Task: In the  document selfdiscipline.epub Insert horizontal line 'above the text' Create the translated copy of the document in  'Latin' Select the second point and  Clear Formatting
Action: Mouse moved to (282, 328)
Screenshot: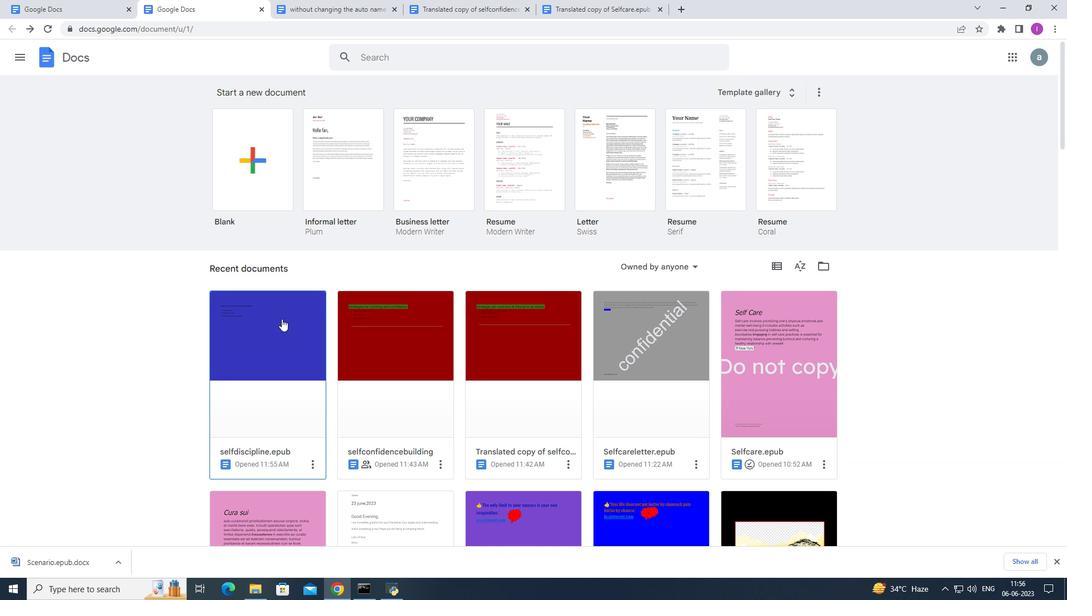 
Action: Mouse pressed left at (282, 328)
Screenshot: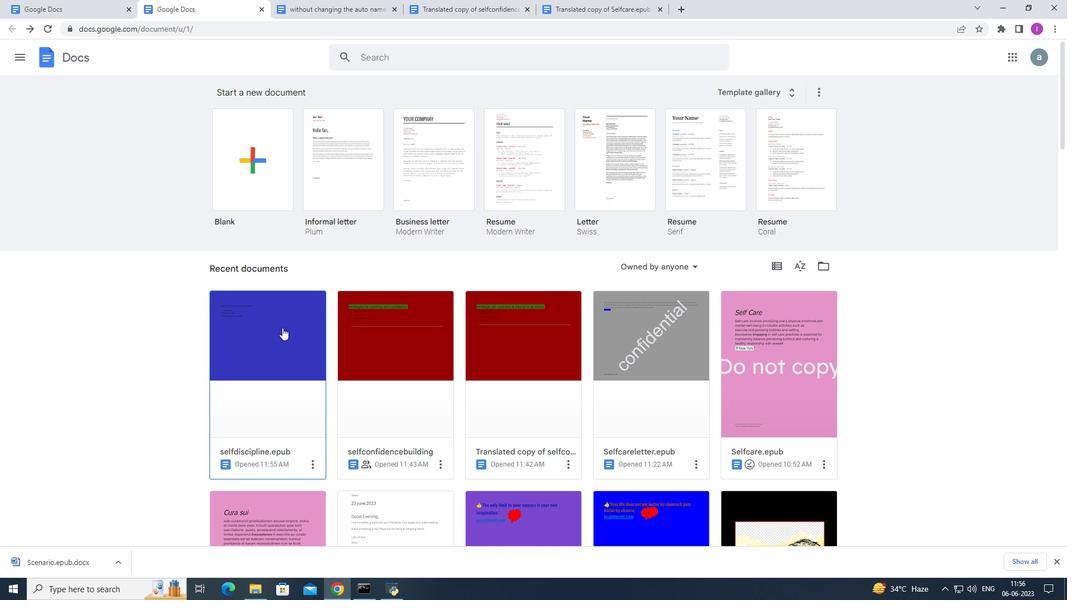 
Action: Mouse moved to (375, 251)
Screenshot: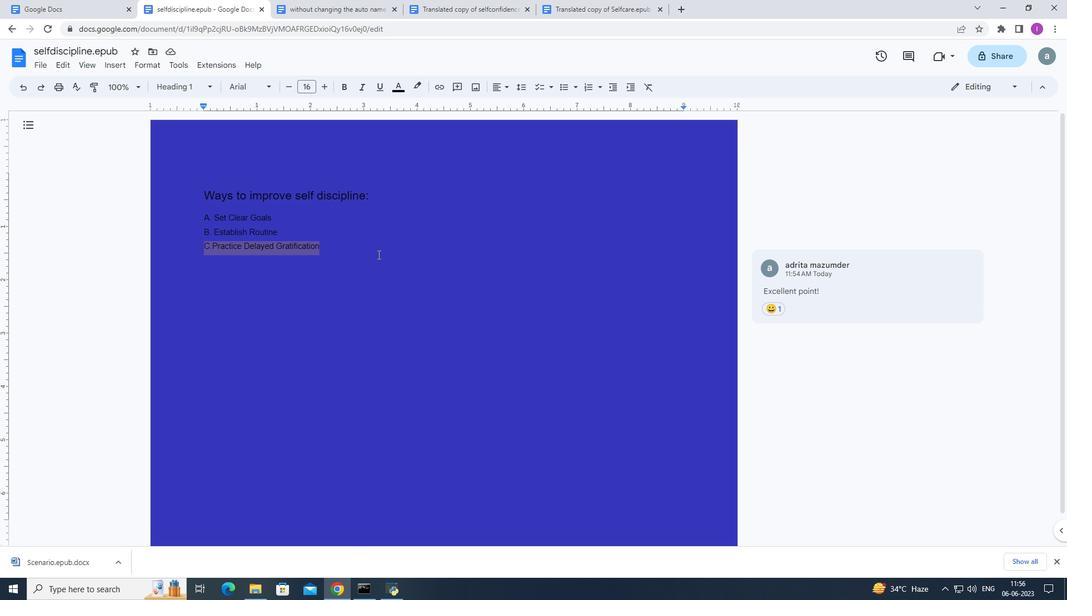 
Action: Mouse pressed left at (375, 251)
Screenshot: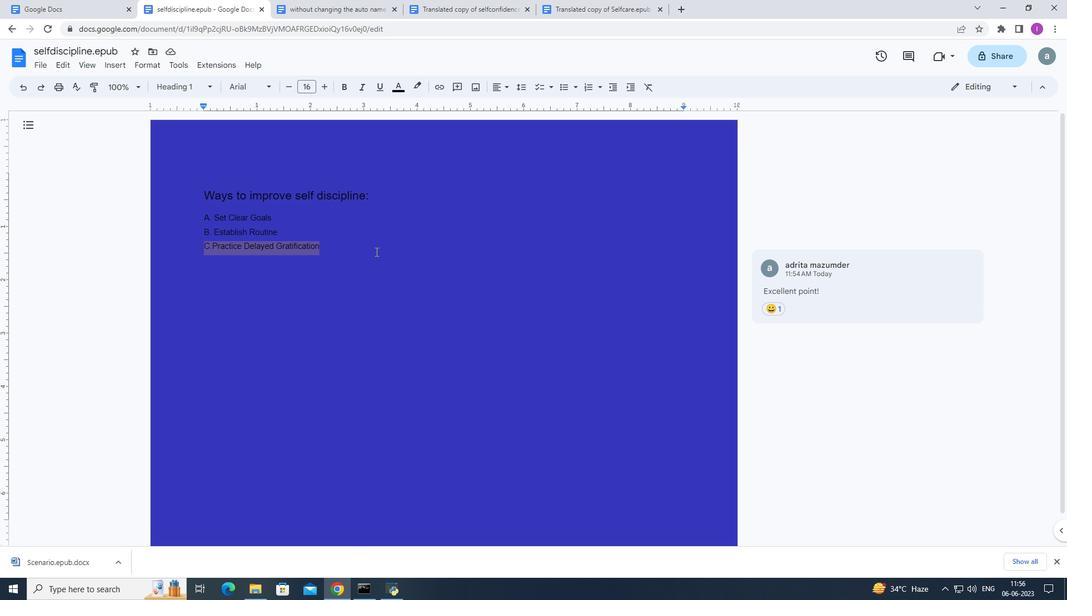 
Action: Mouse moved to (375, 251)
Screenshot: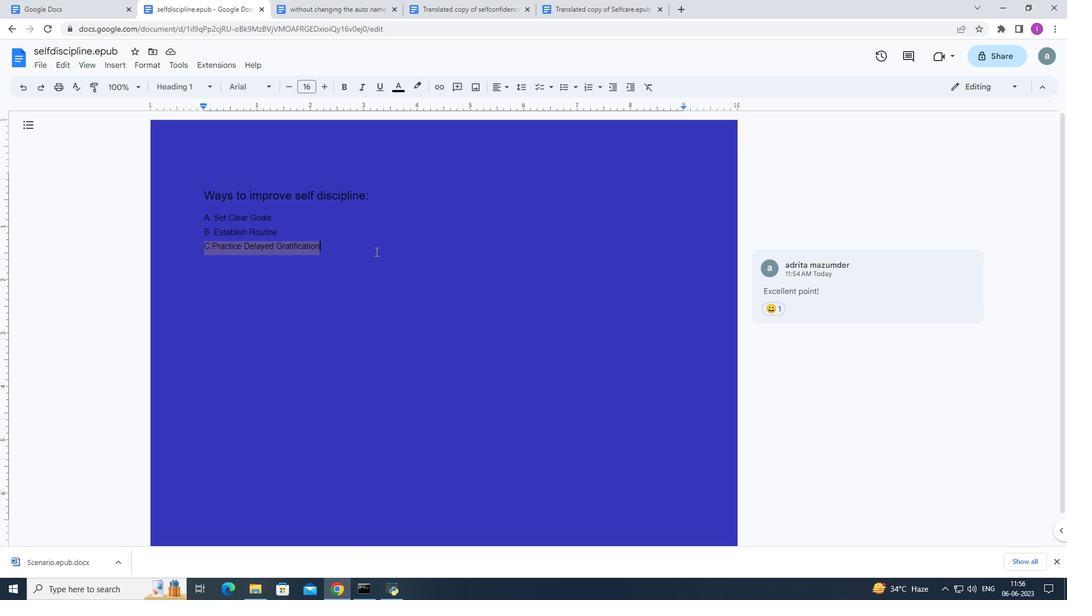 
Action: Key pressed <Key.enter>
Screenshot: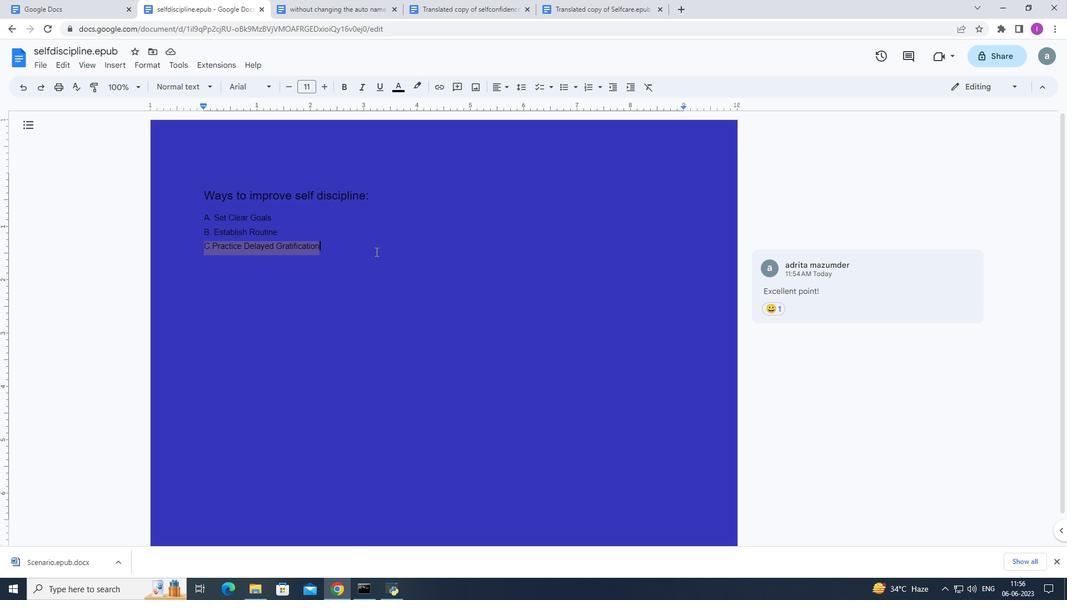
Action: Mouse moved to (105, 66)
Screenshot: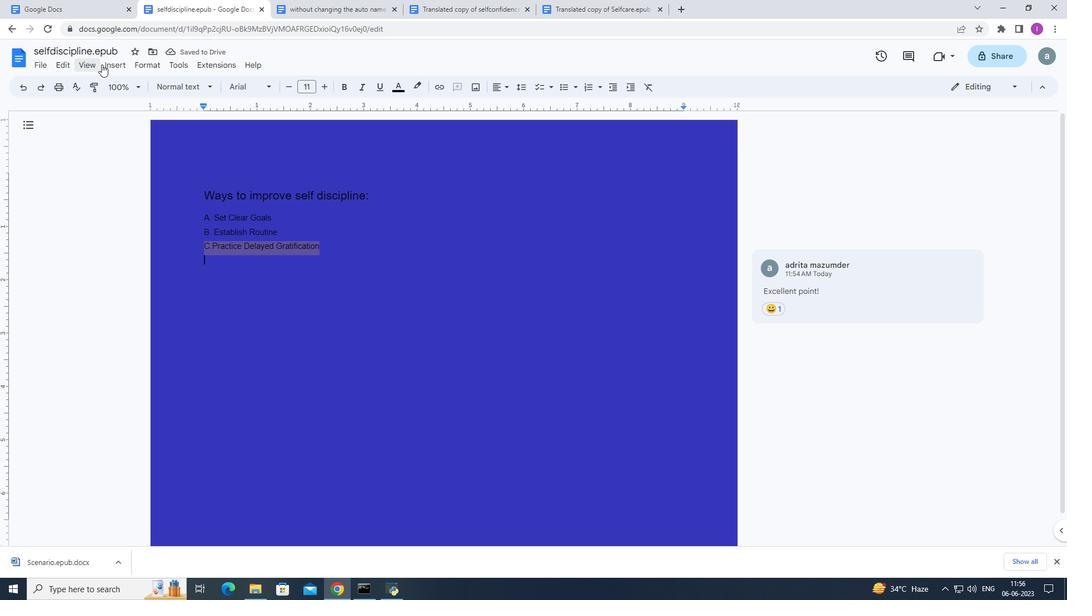 
Action: Mouse pressed left at (105, 66)
Screenshot: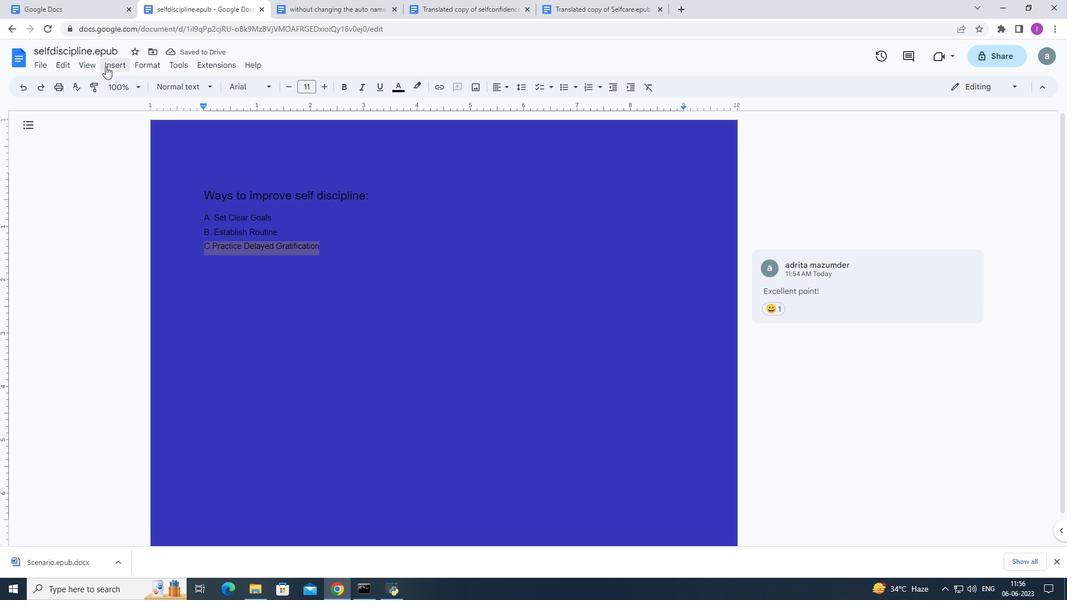 
Action: Mouse moved to (147, 156)
Screenshot: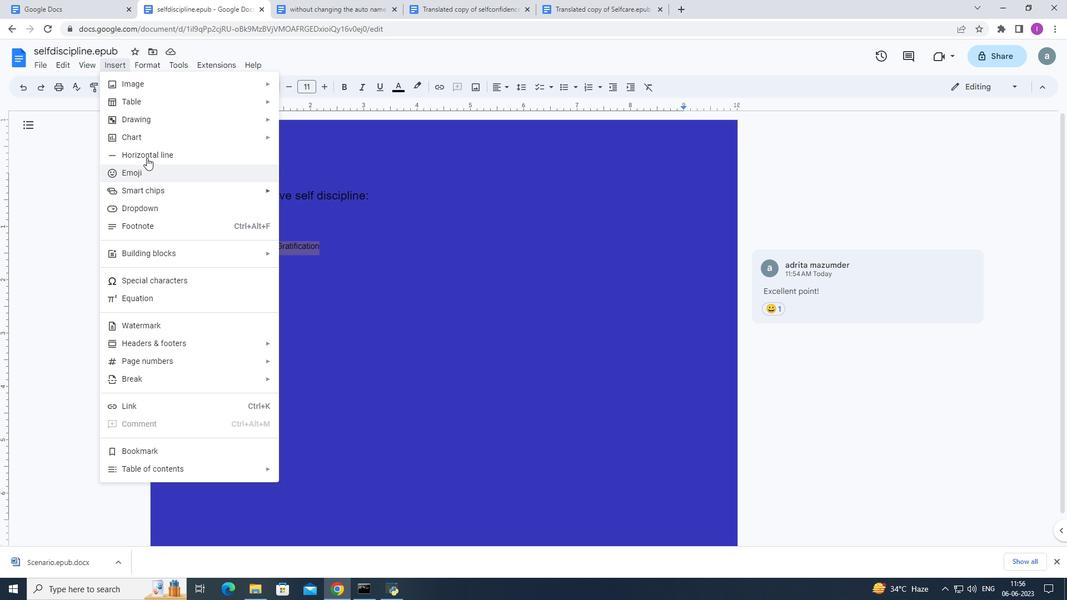 
Action: Mouse pressed left at (147, 156)
Screenshot: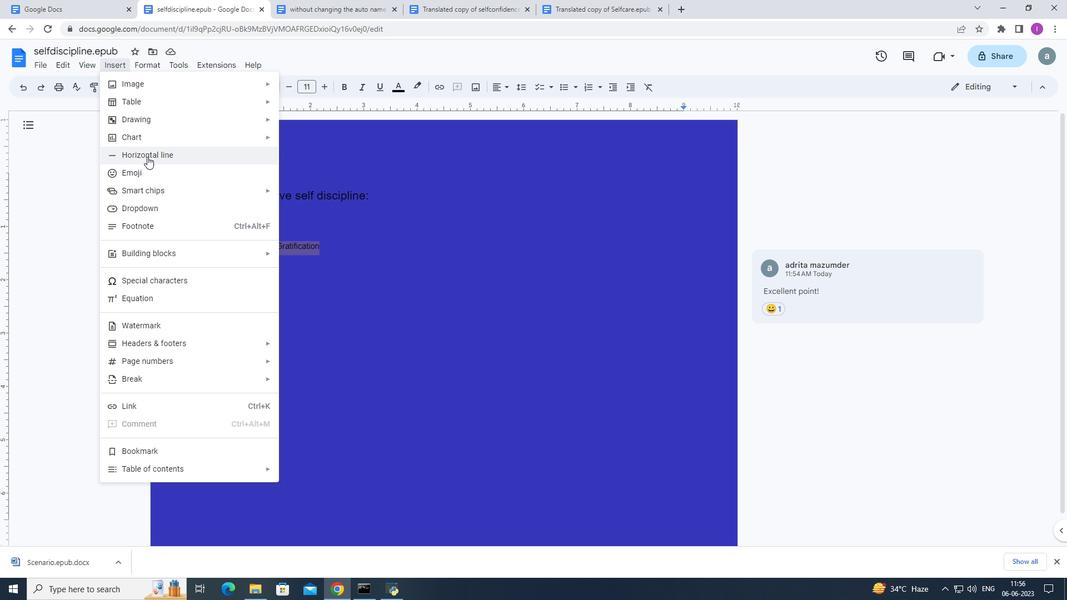 
Action: Mouse moved to (163, 67)
Screenshot: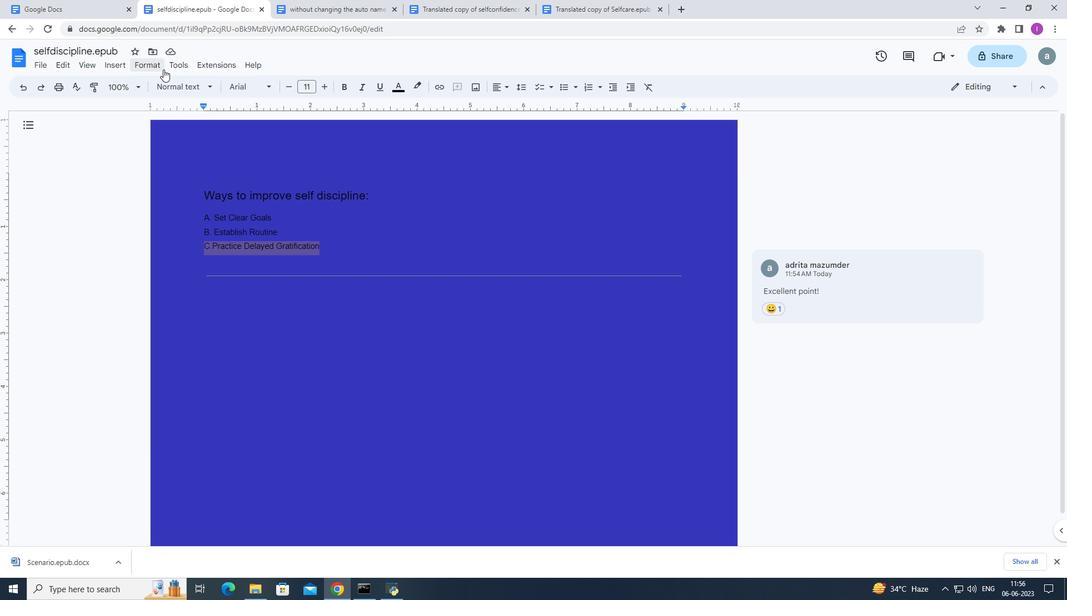 
Action: Mouse pressed left at (163, 67)
Screenshot: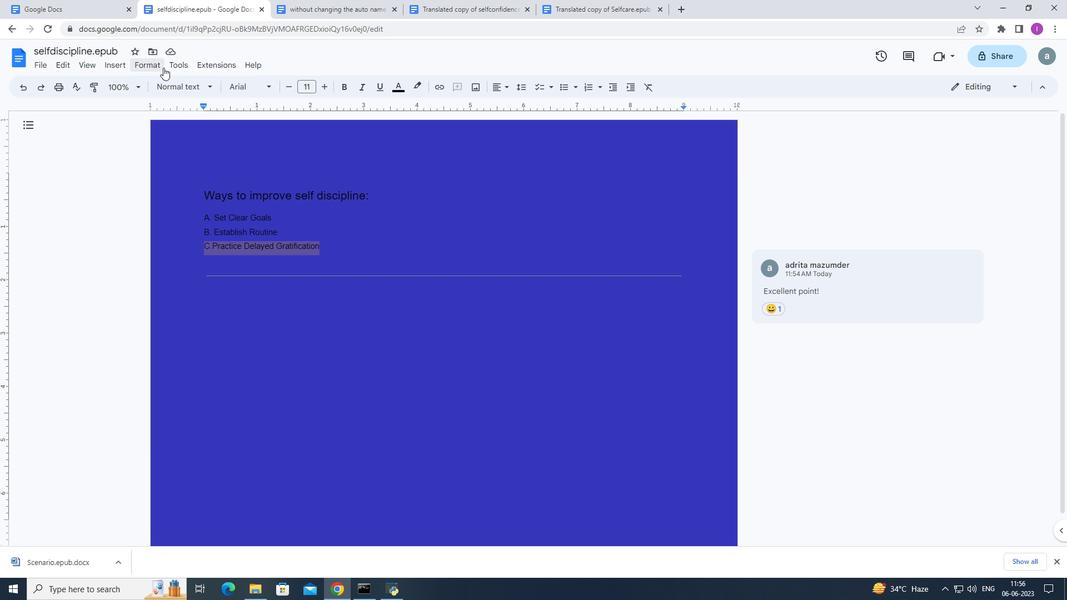 
Action: Mouse moved to (76, 203)
Screenshot: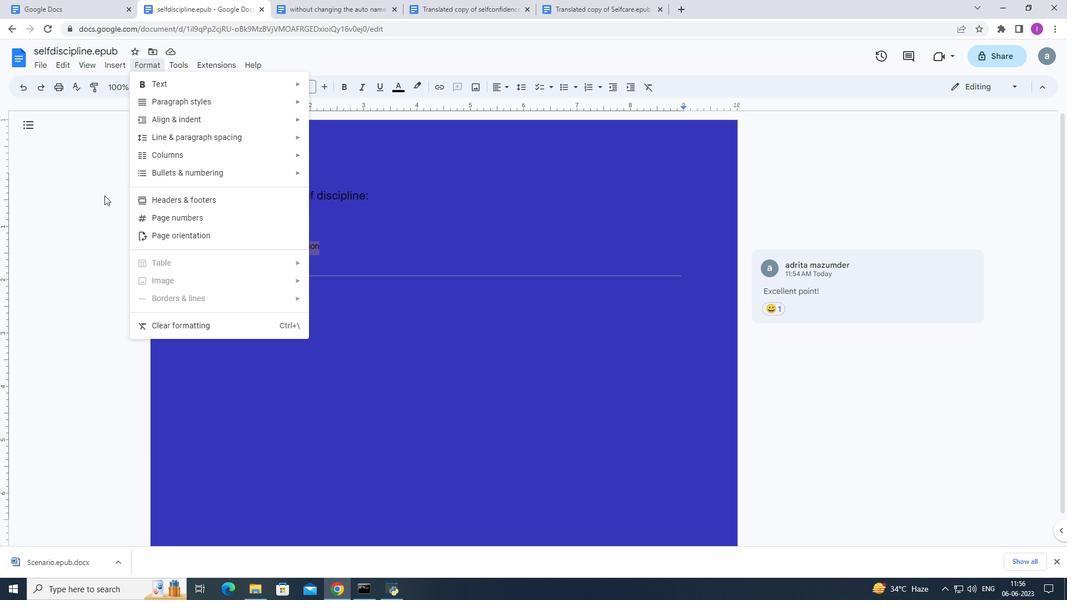 
Action: Mouse pressed left at (76, 203)
Screenshot: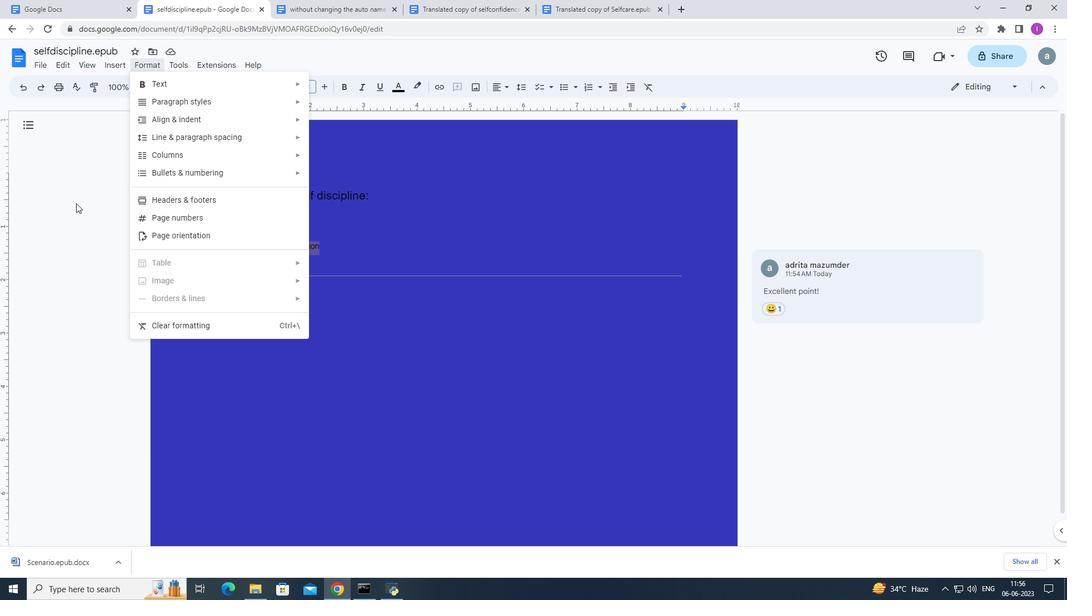 
Action: Mouse moved to (182, 66)
Screenshot: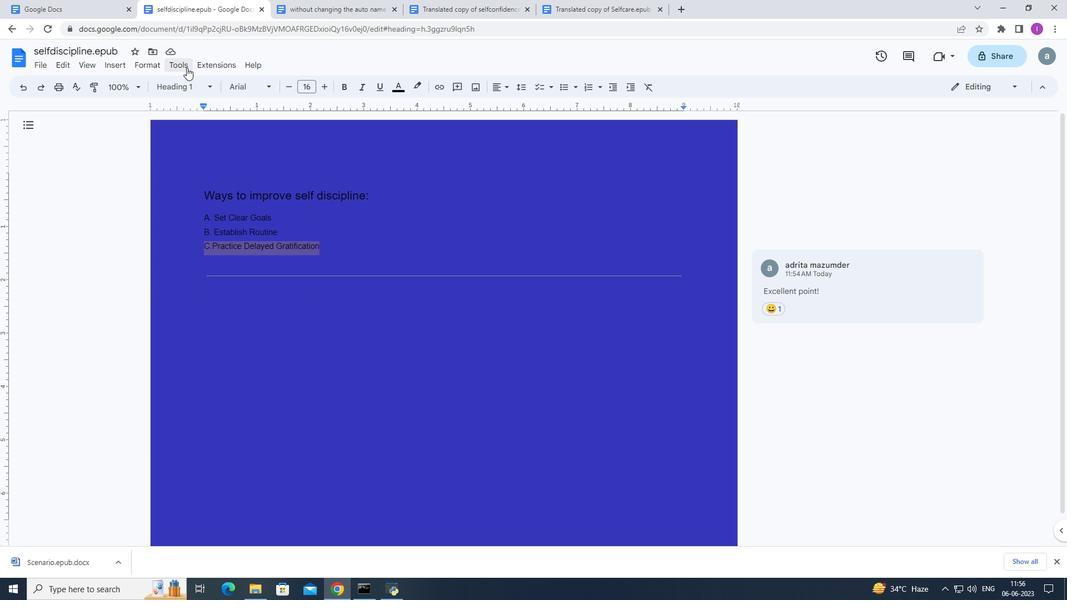 
Action: Mouse pressed left at (182, 66)
Screenshot: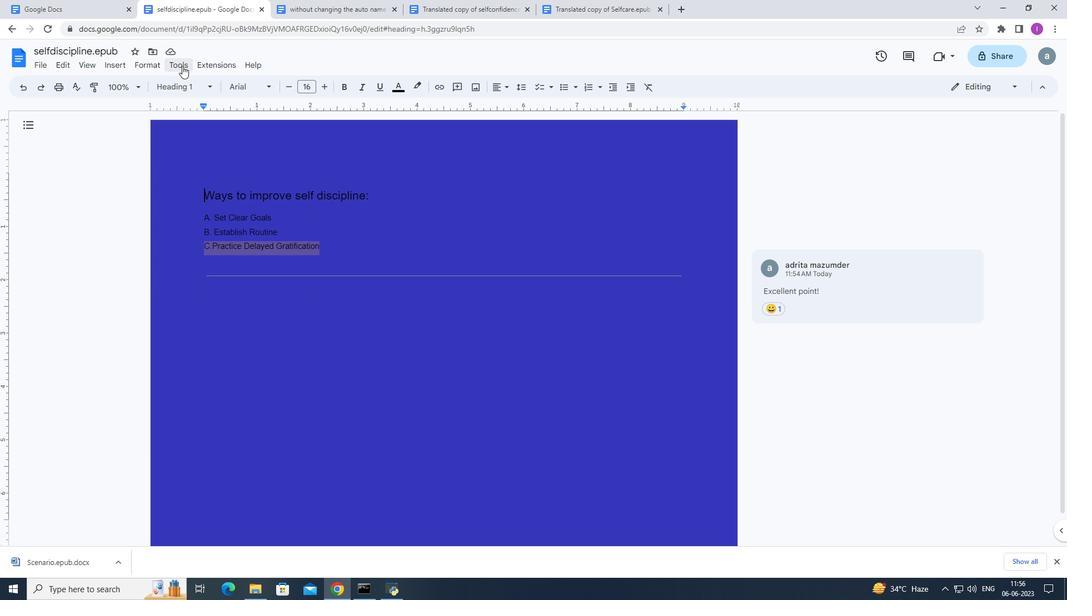 
Action: Mouse moved to (197, 232)
Screenshot: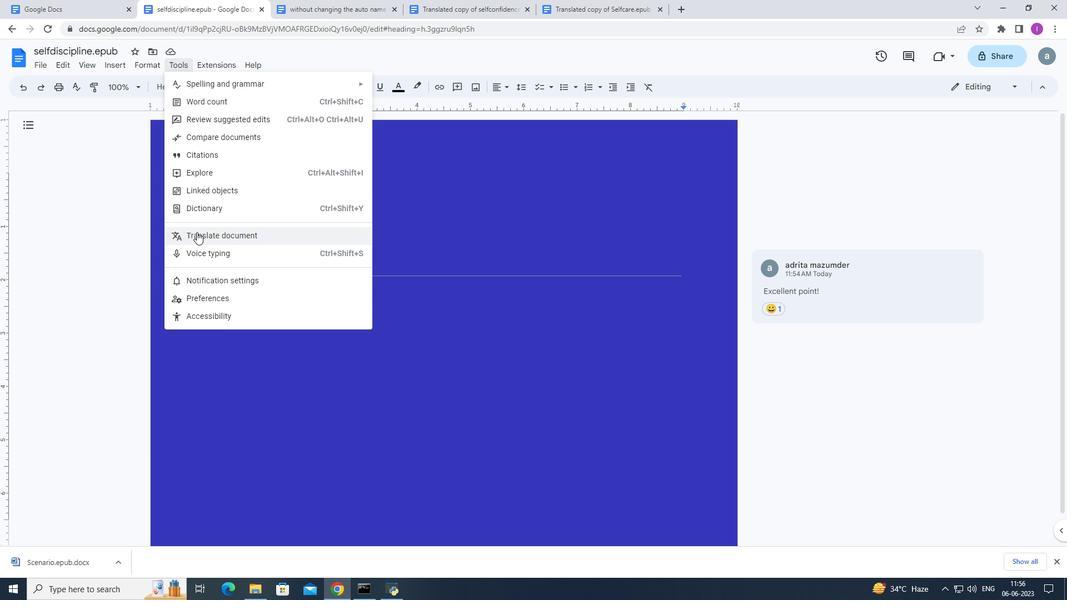 
Action: Mouse pressed left at (197, 232)
Screenshot: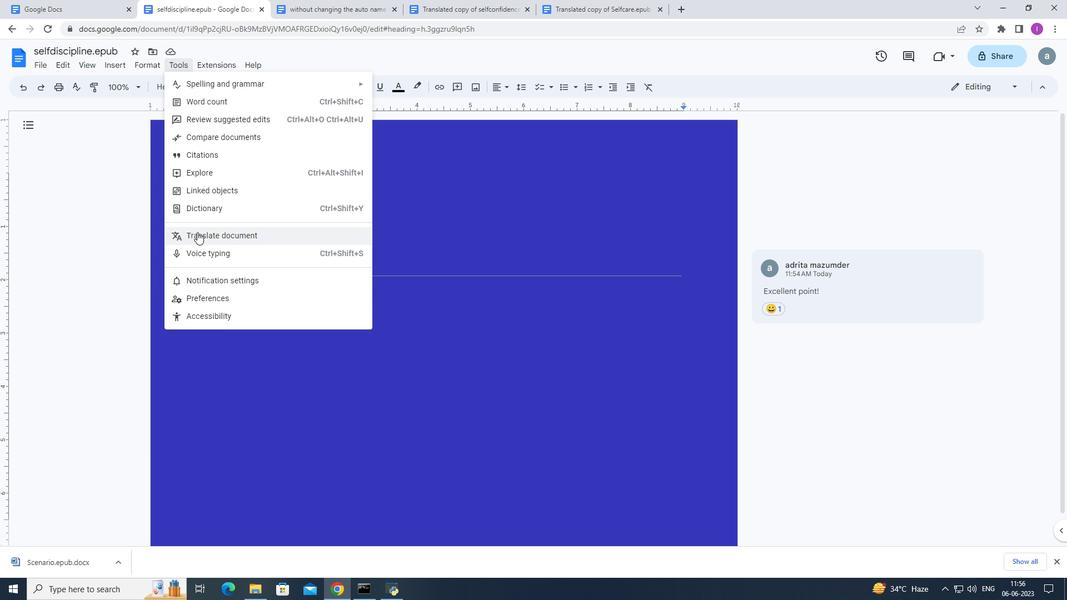
Action: Mouse moved to (523, 315)
Screenshot: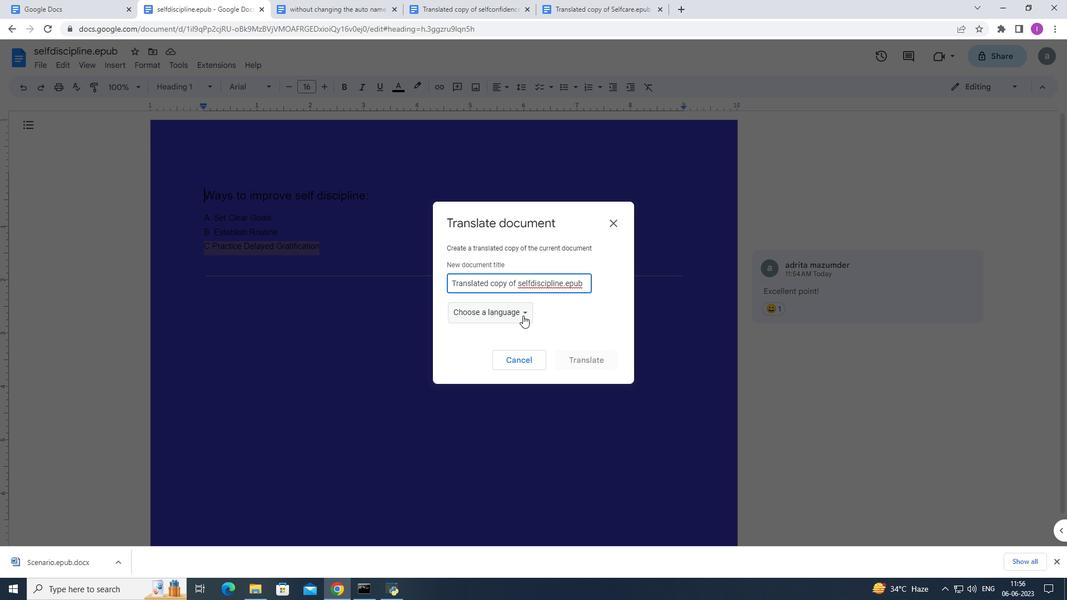 
Action: Mouse pressed left at (523, 315)
Screenshot: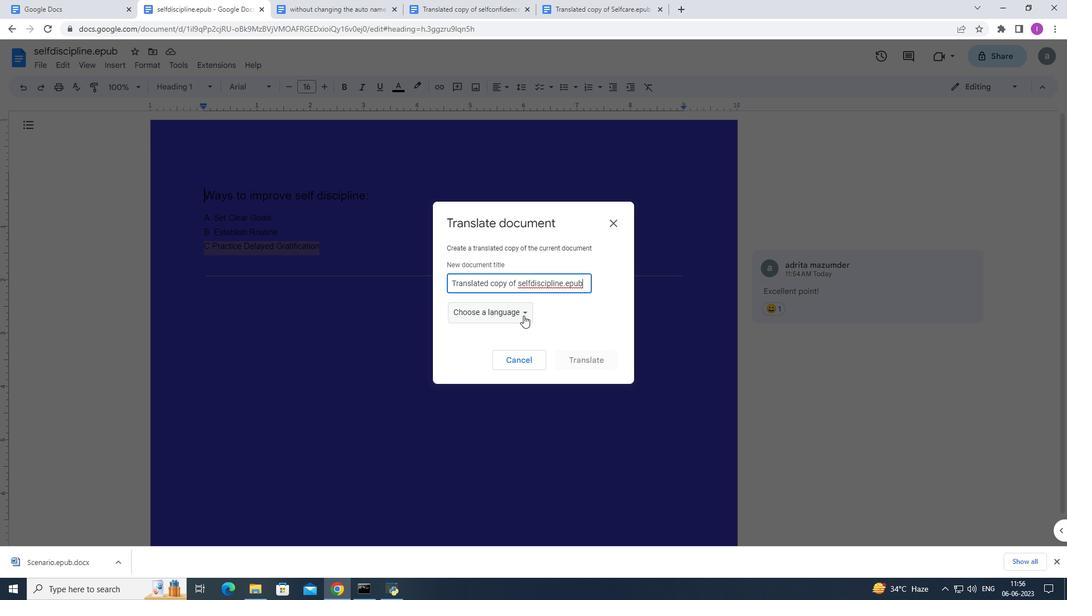 
Action: Mouse moved to (523, 327)
Screenshot: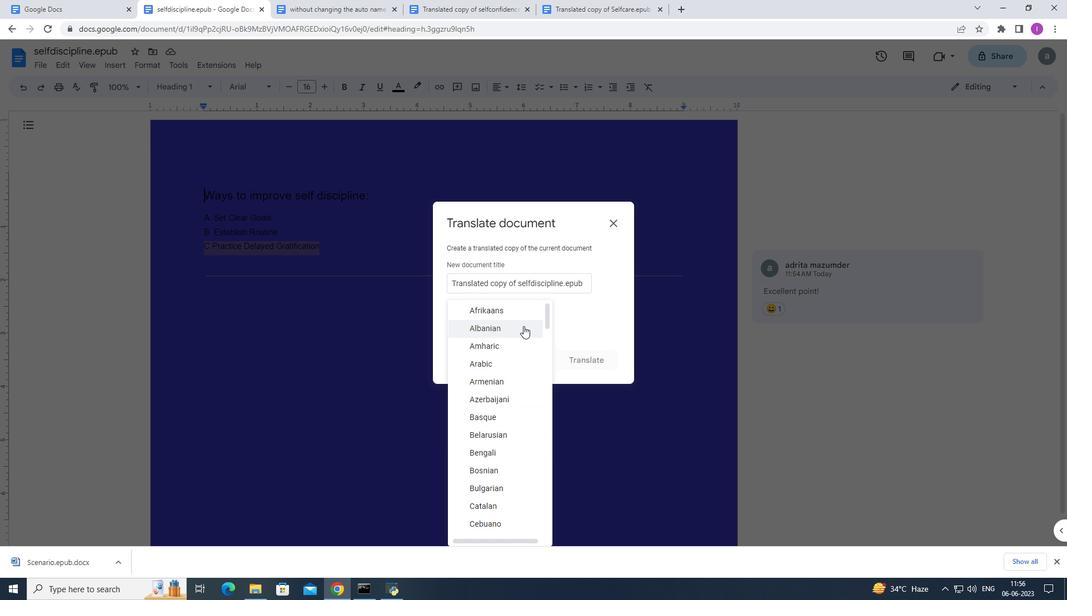 
Action: Mouse scrolled (523, 326) with delta (0, 0)
Screenshot: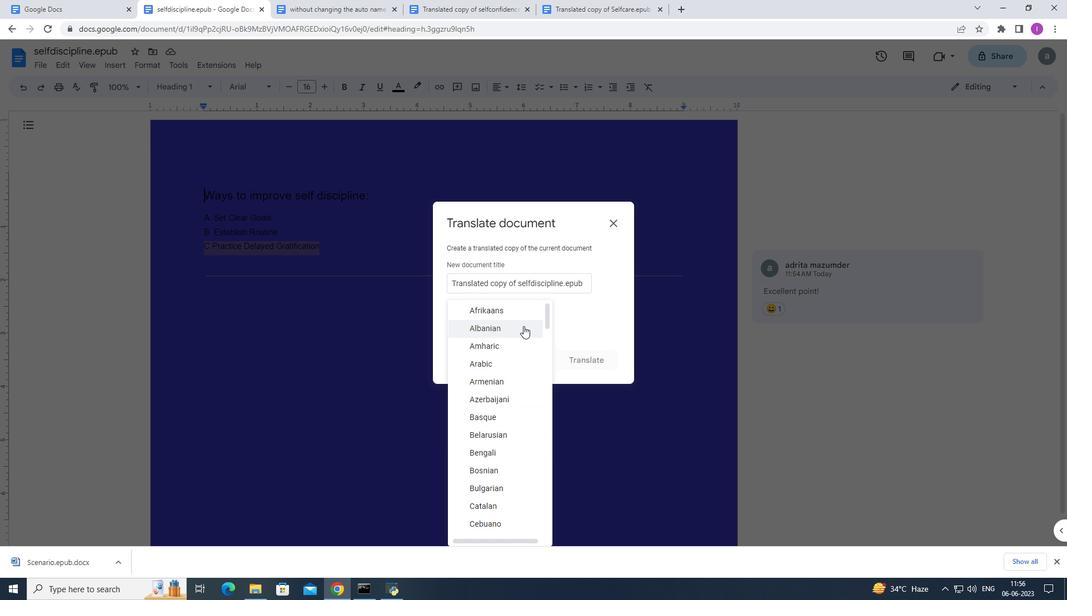 
Action: Mouse moved to (523, 327)
Screenshot: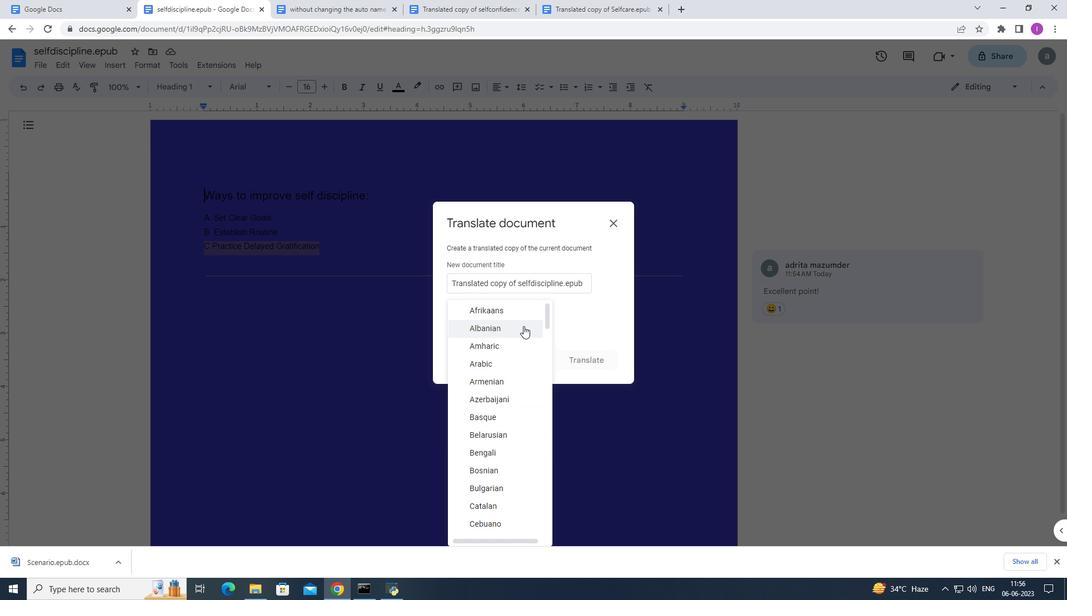 
Action: Mouse scrolled (523, 326) with delta (0, 0)
Screenshot: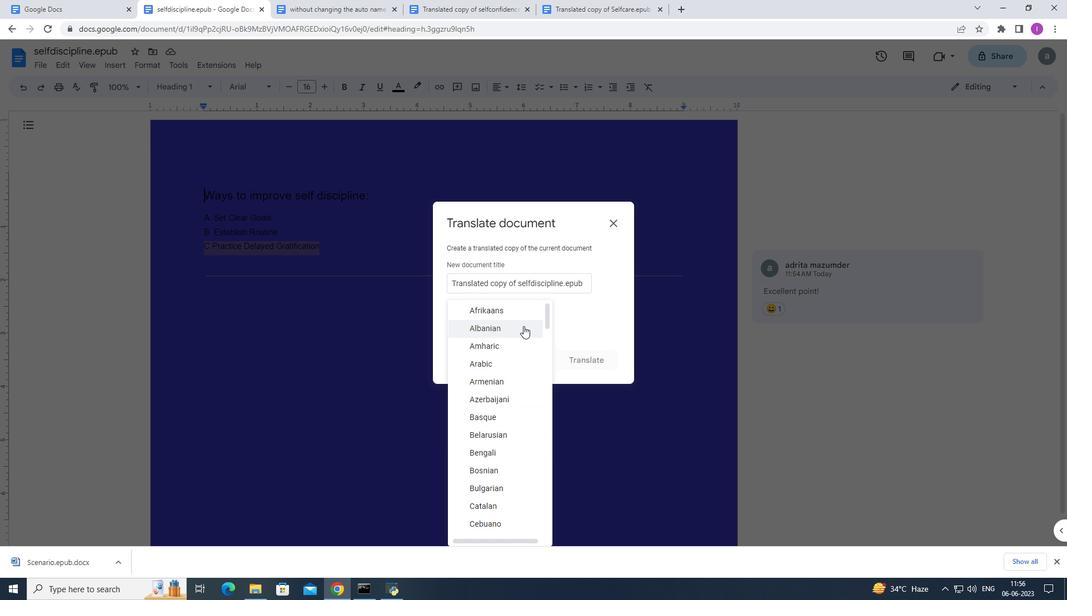 
Action: Mouse moved to (524, 328)
Screenshot: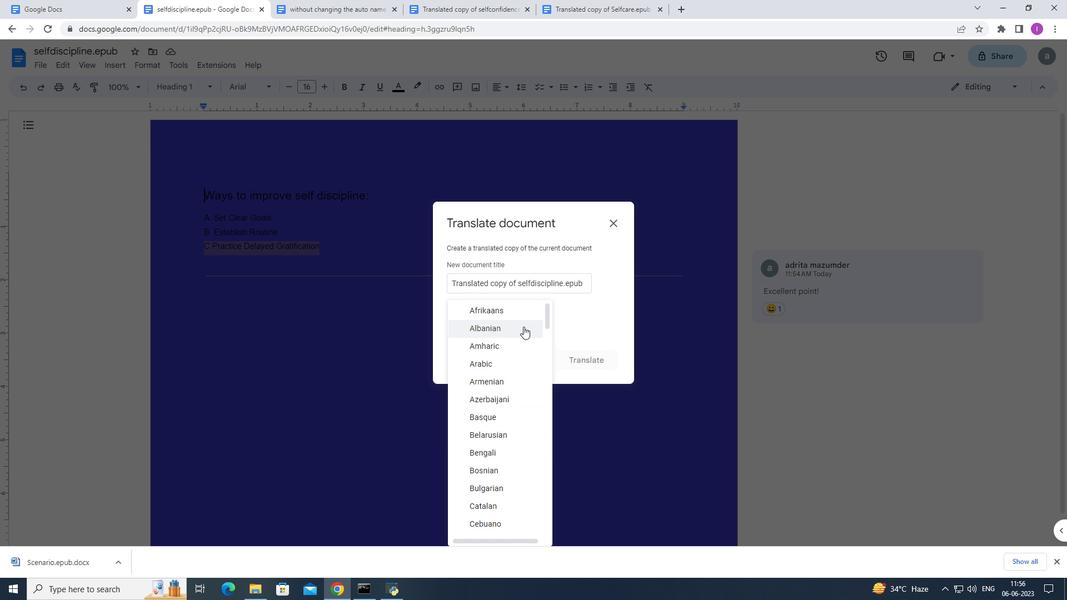
Action: Mouse scrolled (524, 327) with delta (0, 0)
Screenshot: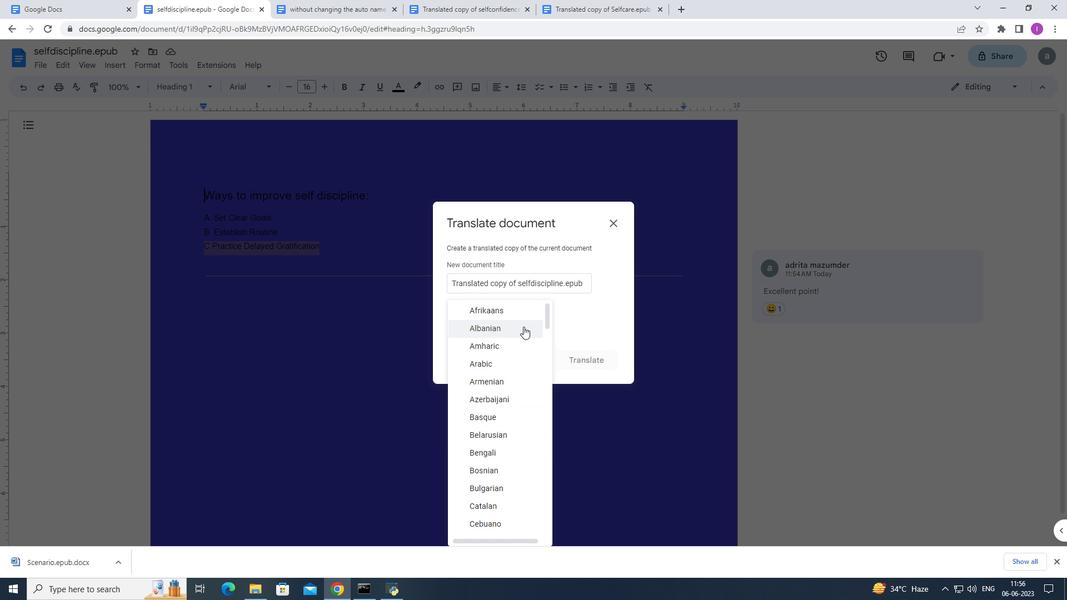 
Action: Mouse scrolled (524, 327) with delta (0, 0)
Screenshot: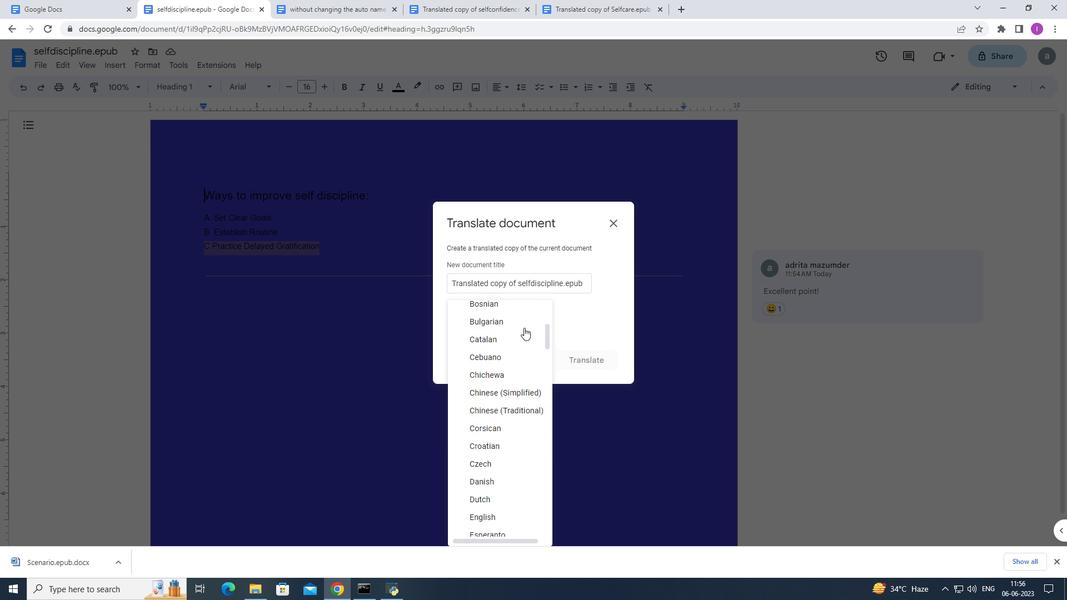 
Action: Mouse scrolled (524, 327) with delta (0, 0)
Screenshot: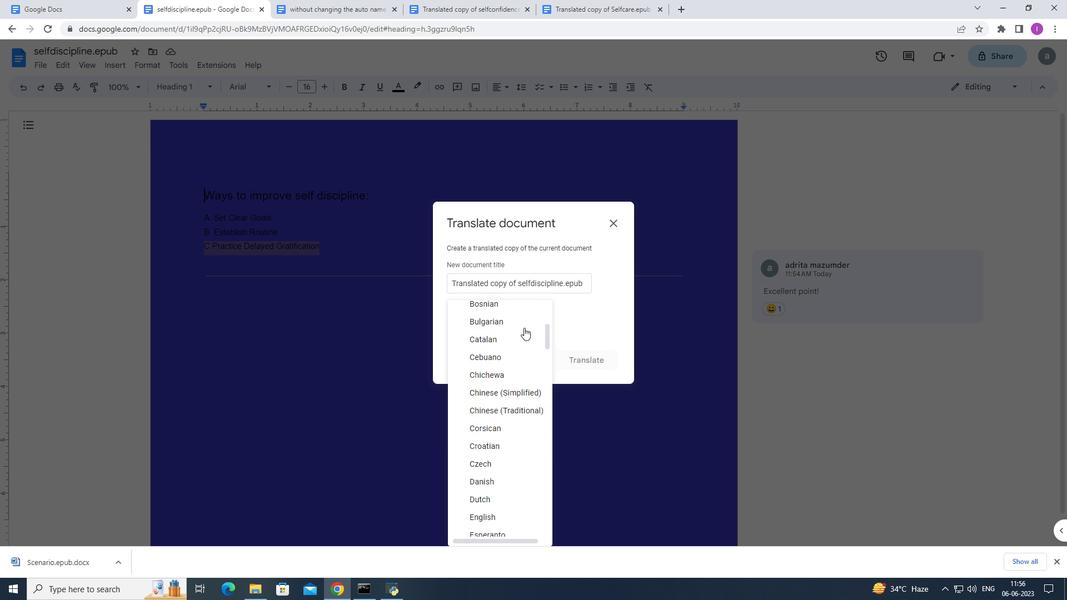 
Action: Mouse scrolled (524, 327) with delta (0, 0)
Screenshot: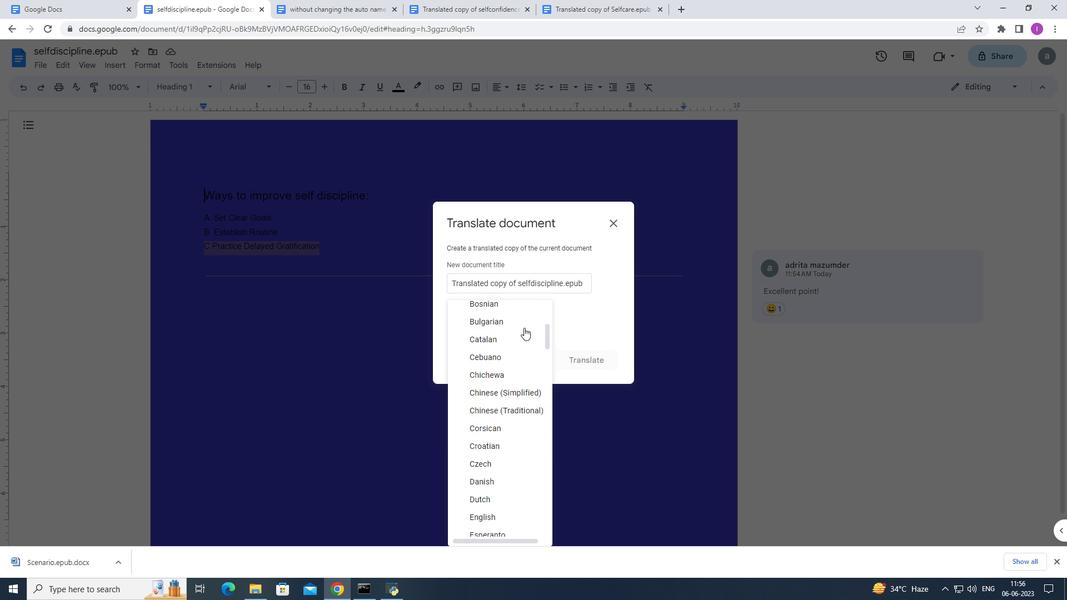
Action: Mouse scrolled (524, 327) with delta (0, 0)
Screenshot: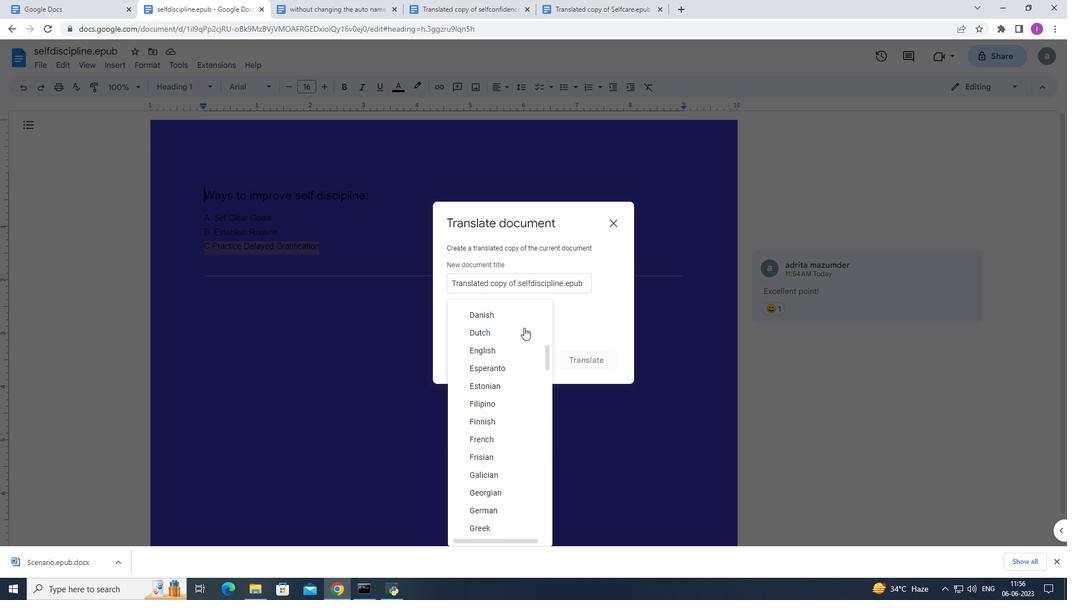 
Action: Mouse scrolled (524, 328) with delta (0, 0)
Screenshot: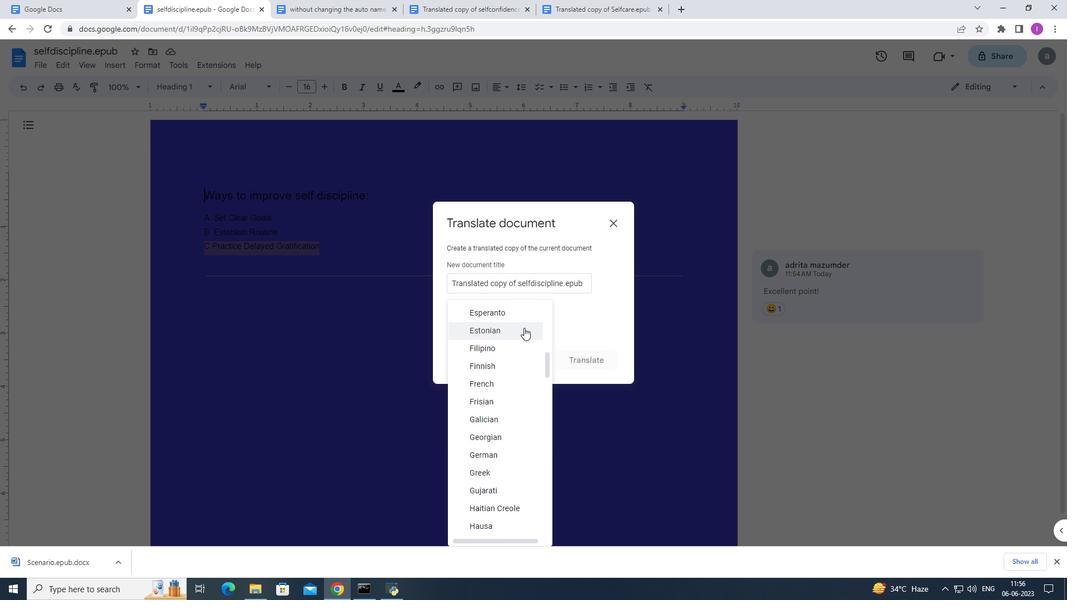 
Action: Mouse scrolled (524, 328) with delta (0, 0)
Screenshot: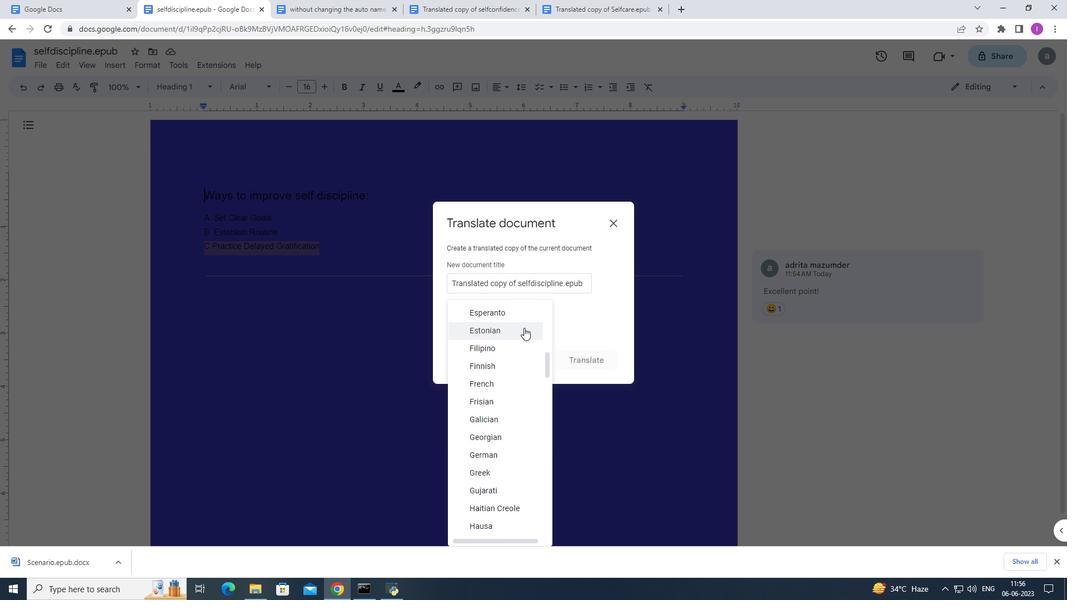
Action: Mouse moved to (521, 346)
Screenshot: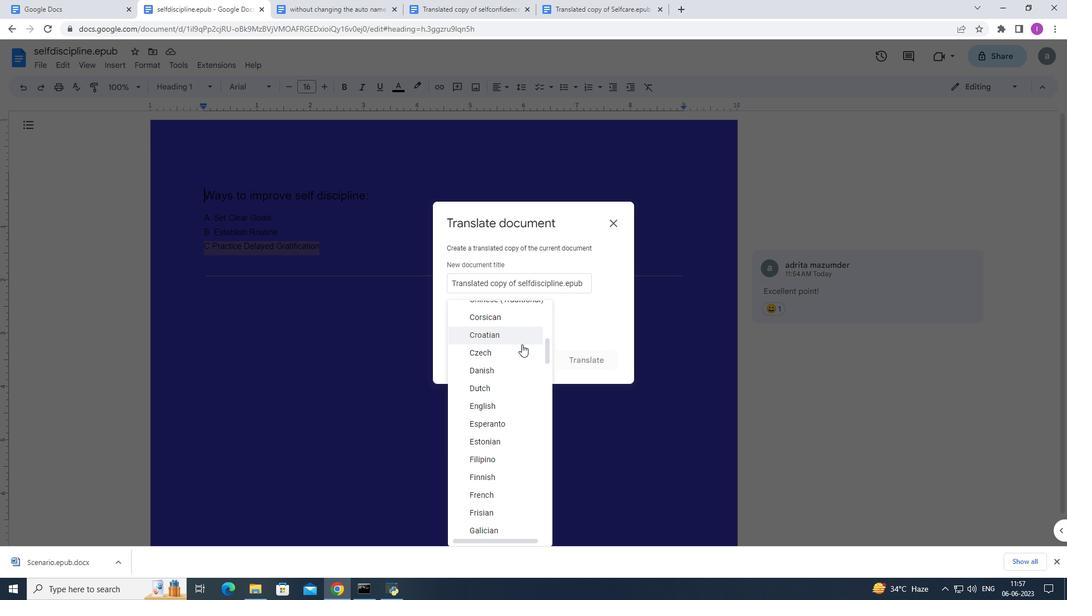 
Action: Mouse scrolled (521, 345) with delta (0, 0)
Screenshot: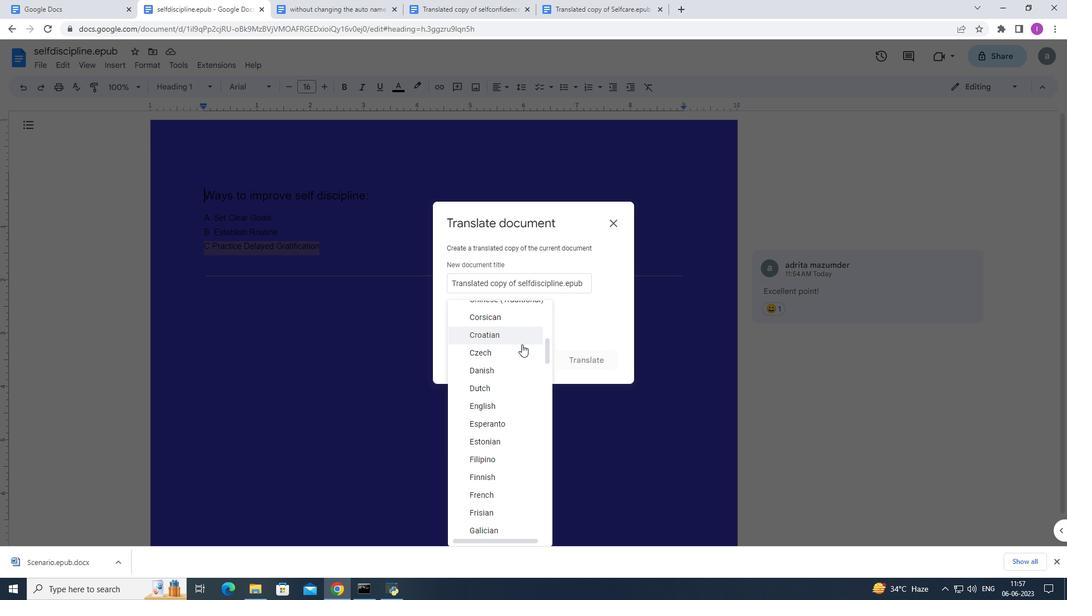 
Action: Mouse moved to (518, 353)
Screenshot: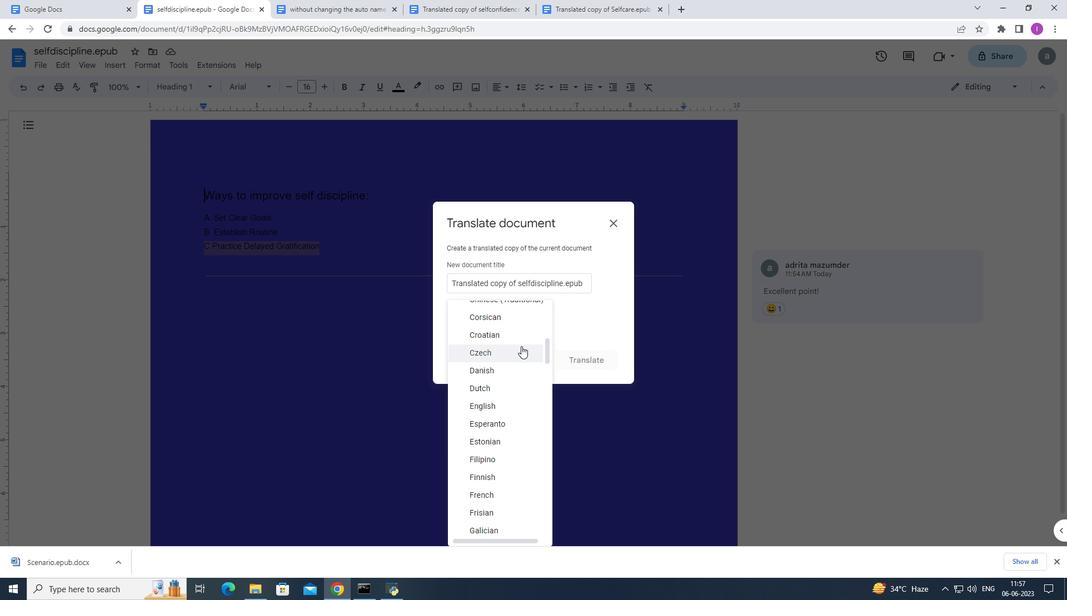 
Action: Mouse scrolled (518, 352) with delta (0, 0)
Screenshot: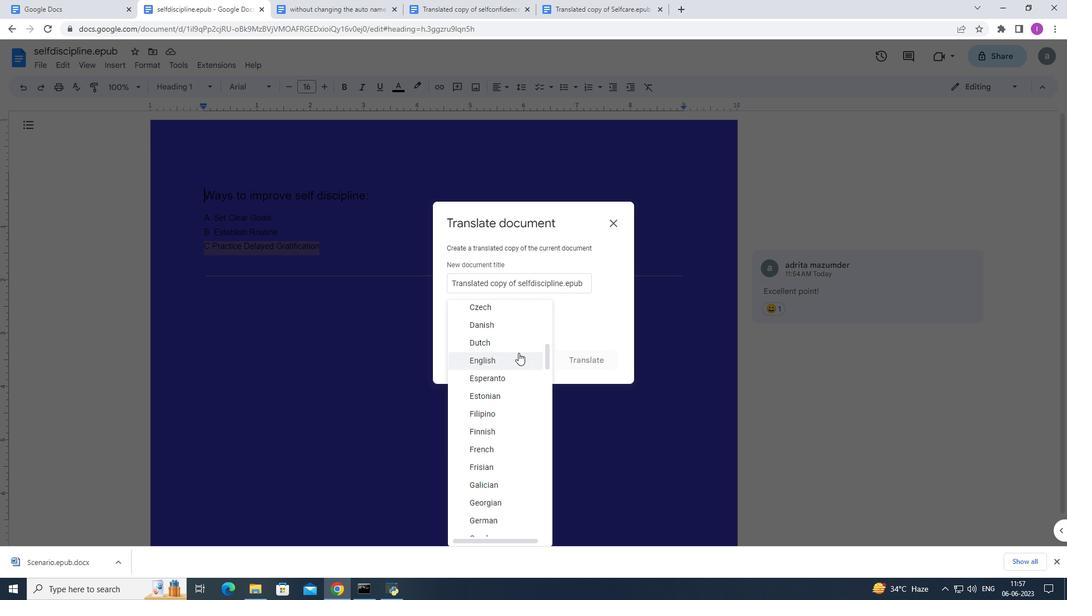
Action: Mouse scrolled (518, 352) with delta (0, 0)
Screenshot: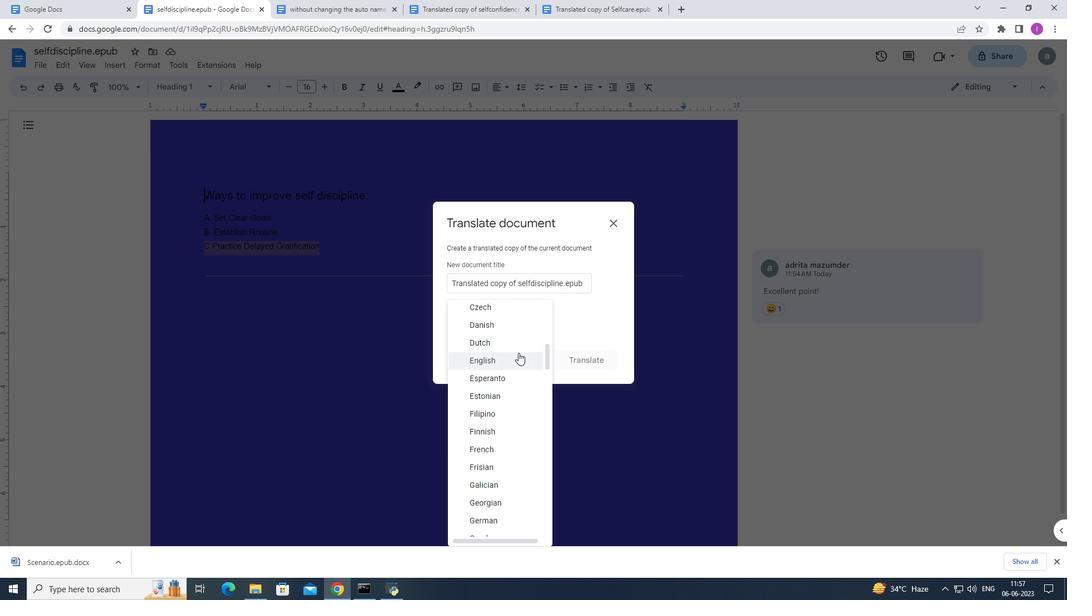 
Action: Mouse scrolled (518, 352) with delta (0, 0)
Screenshot: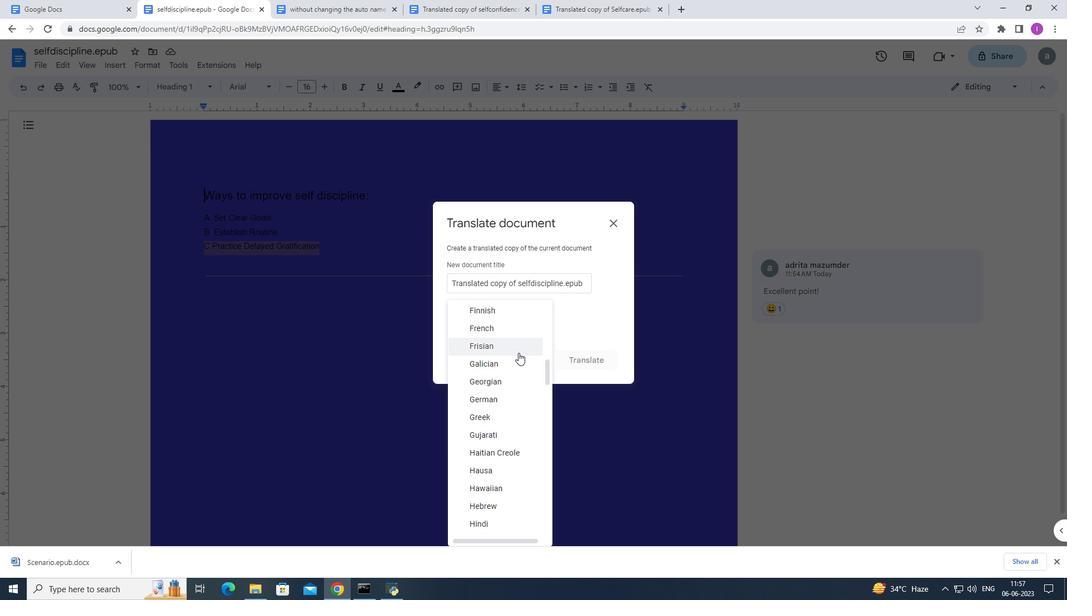 
Action: Mouse scrolled (518, 352) with delta (0, 0)
Screenshot: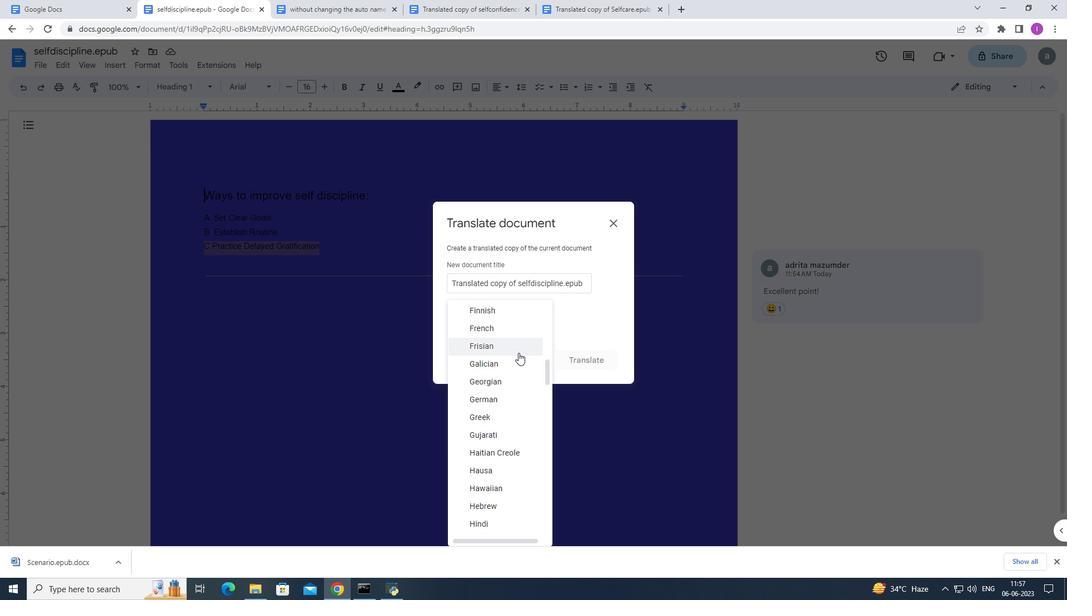 
Action: Mouse scrolled (518, 352) with delta (0, 0)
Screenshot: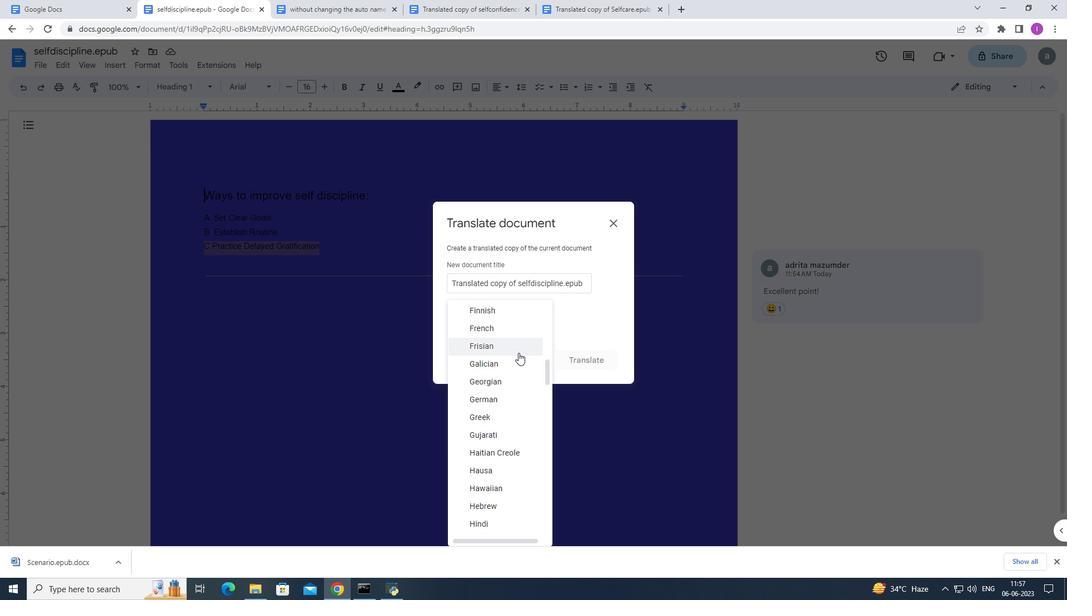 
Action: Mouse scrolled (518, 352) with delta (0, 0)
Screenshot: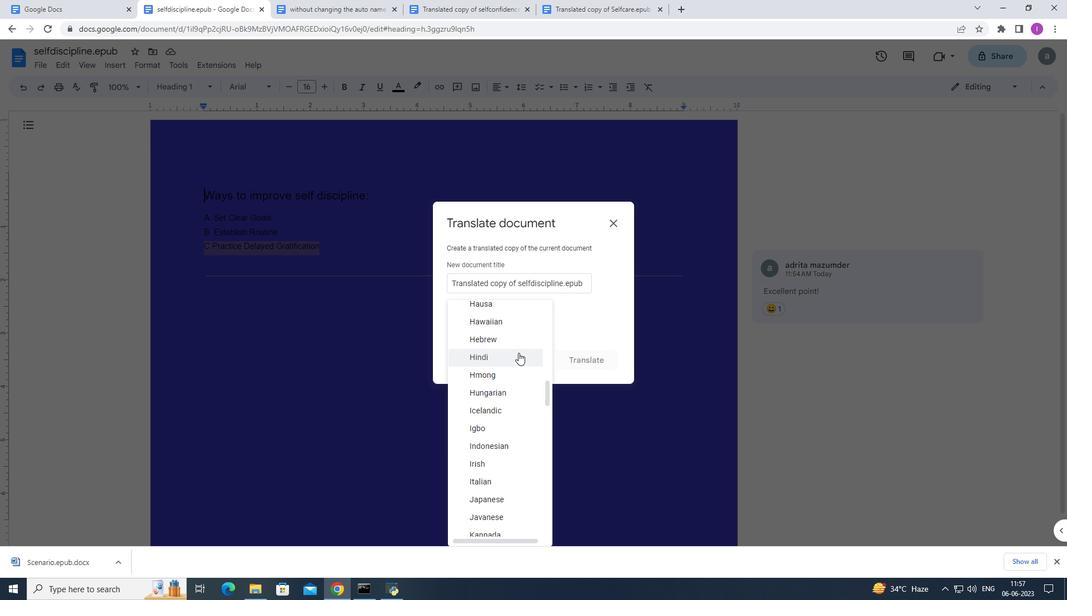 
Action: Mouse scrolled (518, 352) with delta (0, 0)
Screenshot: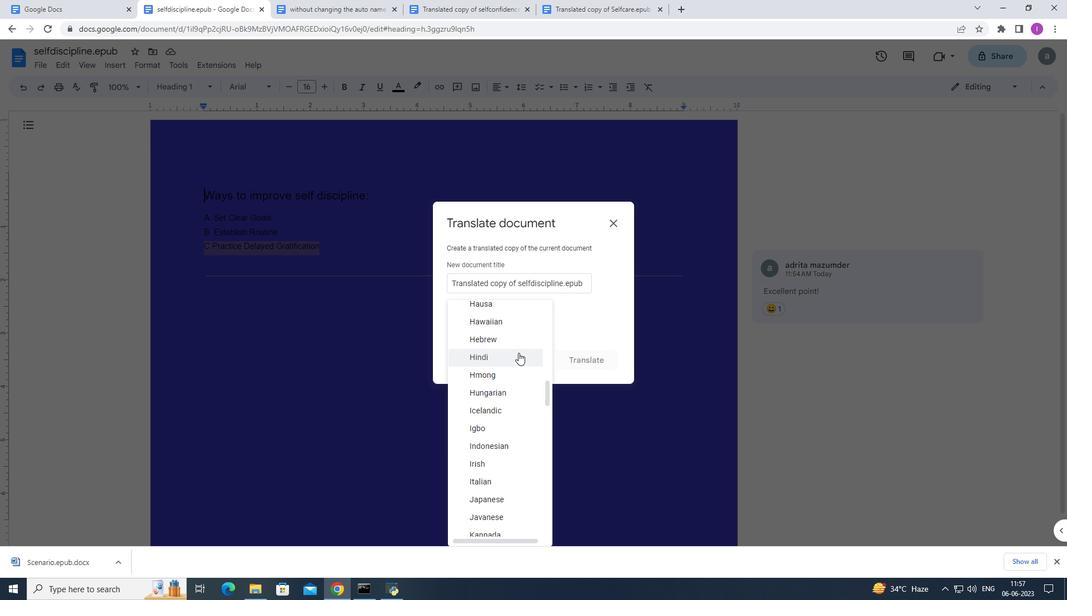 
Action: Mouse scrolled (518, 352) with delta (0, 0)
Screenshot: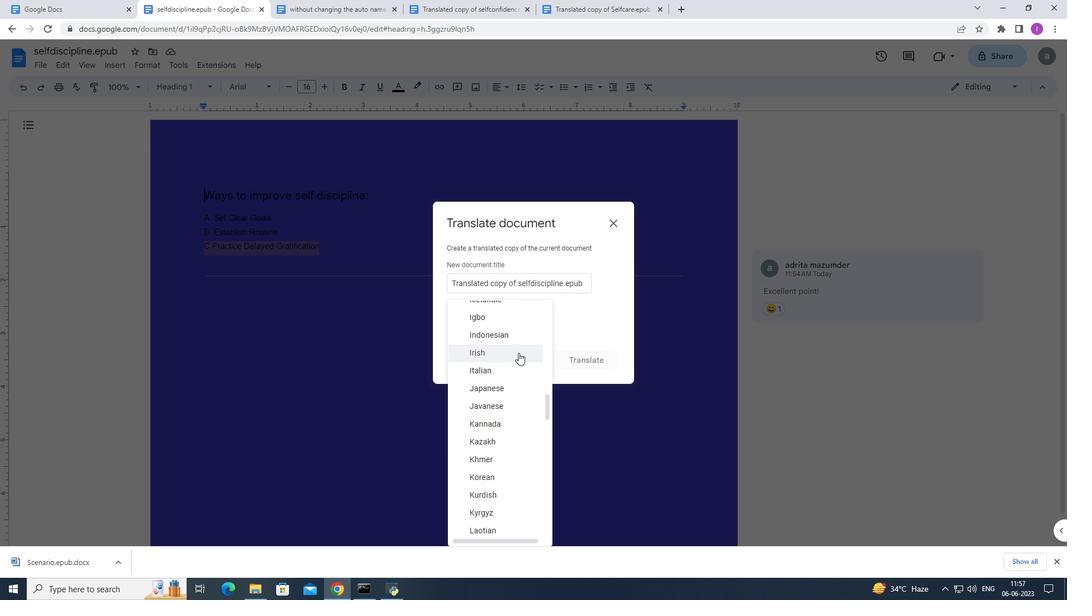 
Action: Mouse scrolled (518, 352) with delta (0, 0)
Screenshot: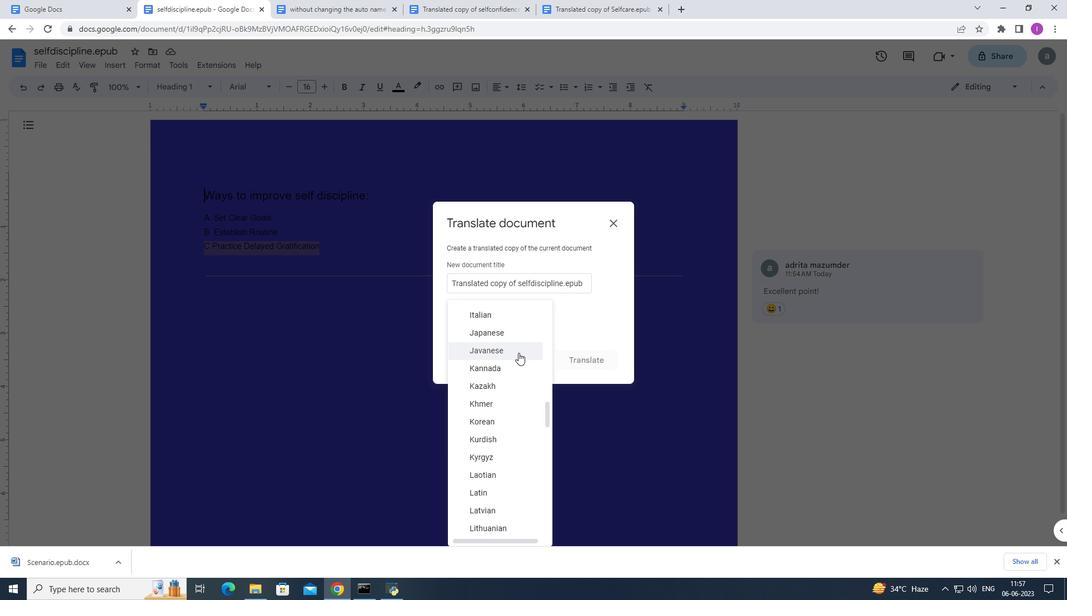 
Action: Mouse scrolled (518, 352) with delta (0, 0)
Screenshot: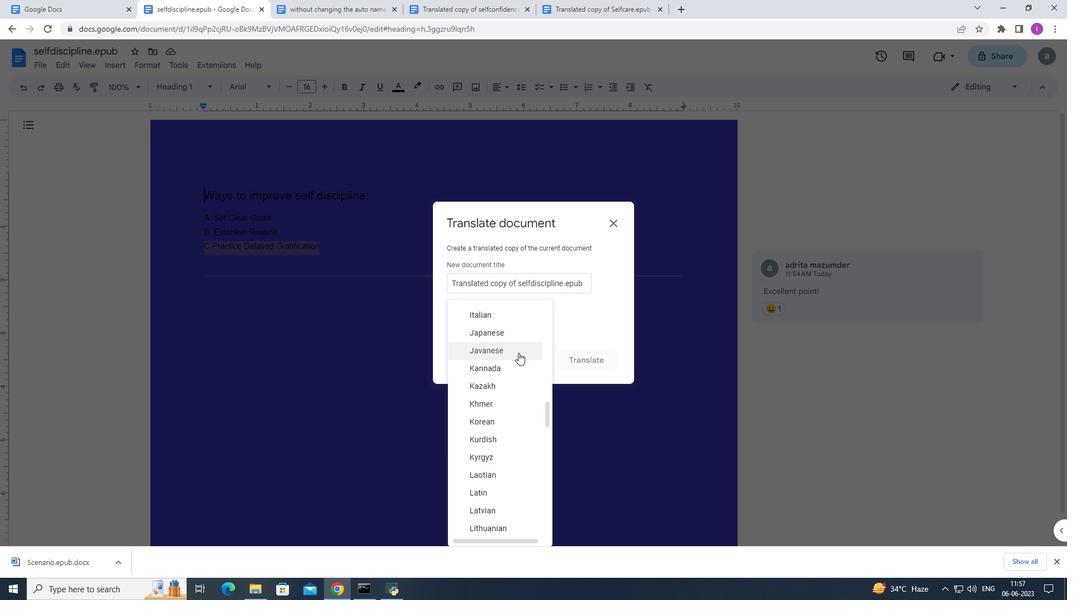 
Action: Mouse scrolled (518, 352) with delta (0, 0)
Screenshot: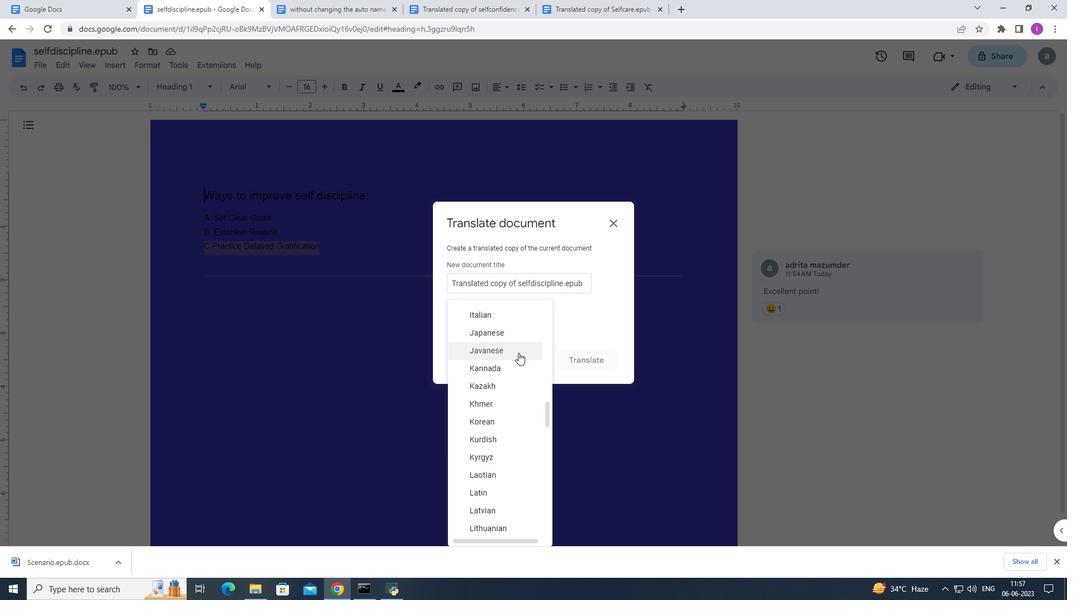 
Action: Mouse scrolled (518, 353) with delta (0, 0)
Screenshot: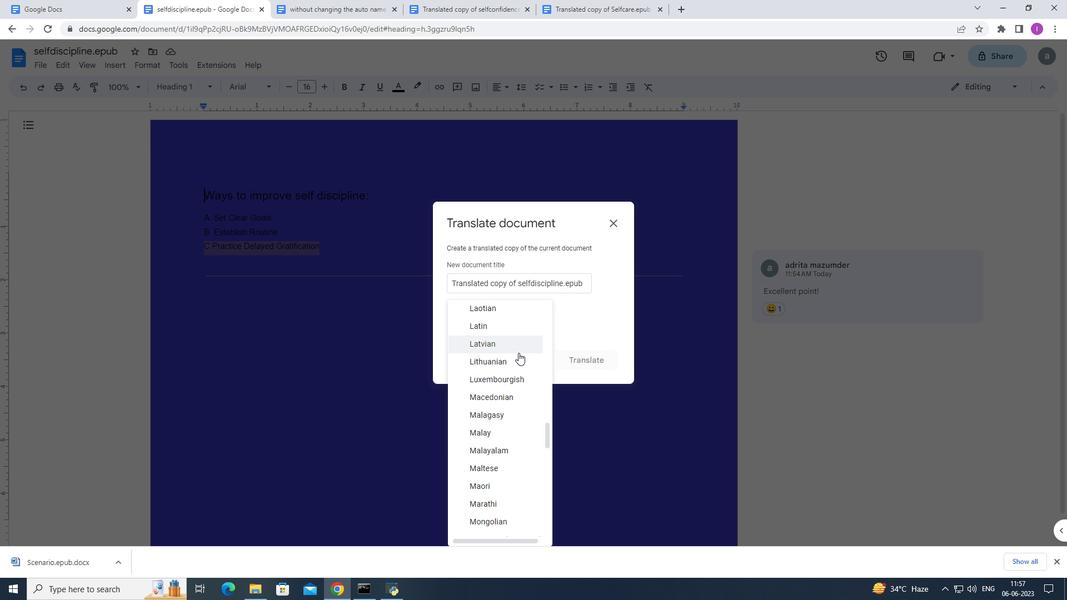 
Action: Mouse scrolled (518, 353) with delta (0, 0)
Screenshot: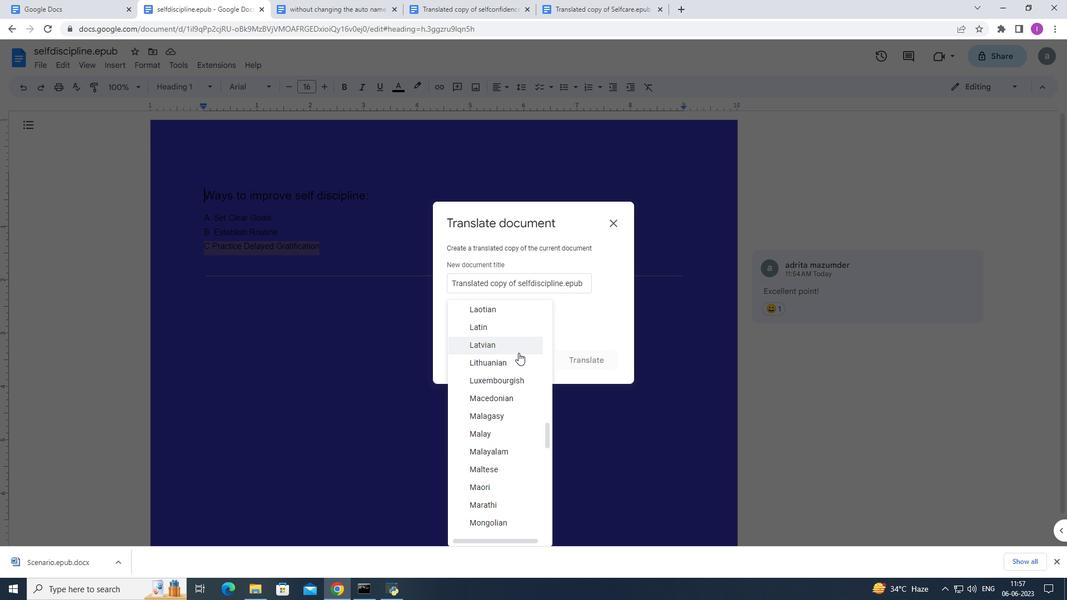 
Action: Mouse moved to (477, 440)
Screenshot: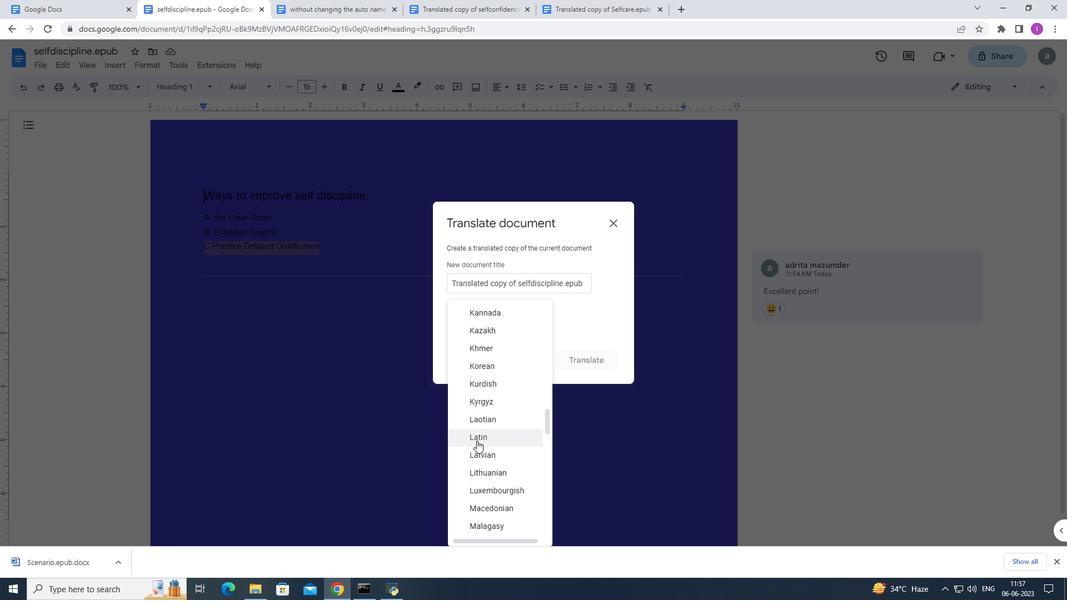 
Action: Mouse pressed left at (477, 440)
Screenshot: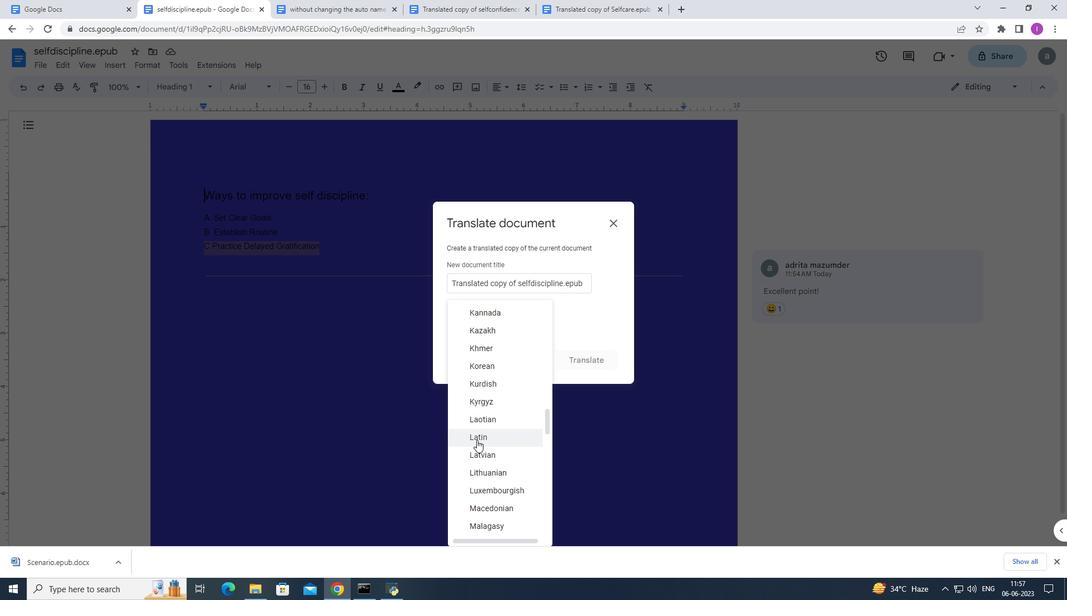 
Action: Mouse moved to (575, 355)
Screenshot: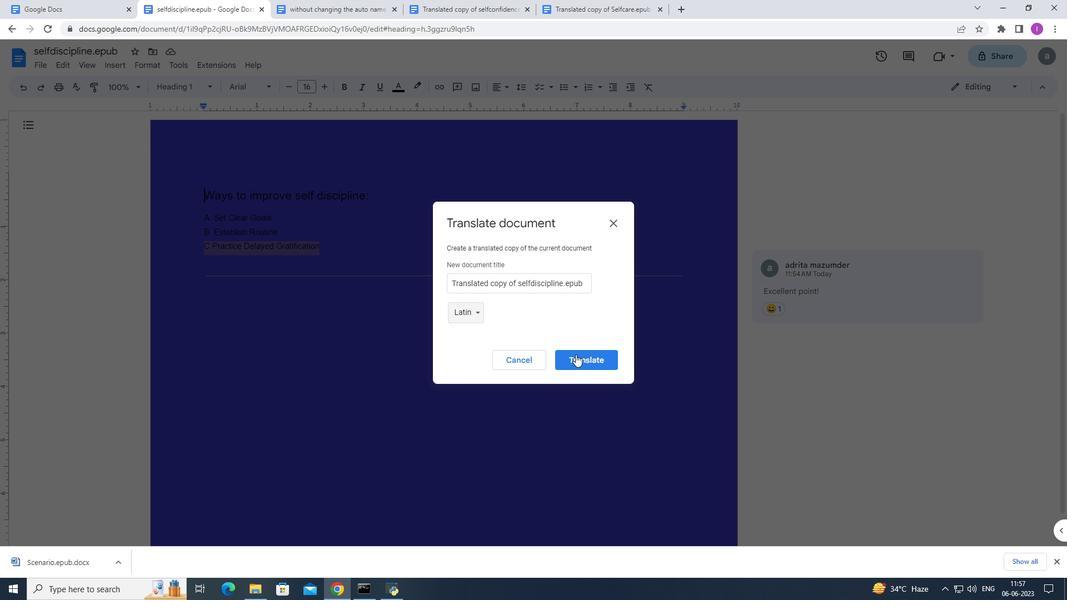 
Action: Mouse pressed left at (575, 355)
Screenshot: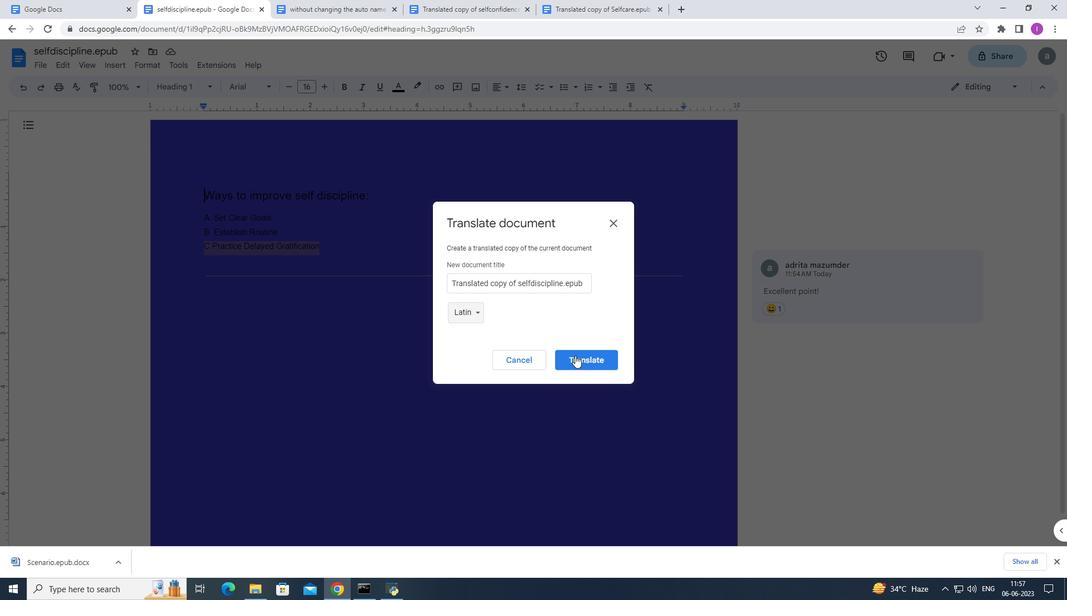 
Action: Mouse moved to (318, 230)
Screenshot: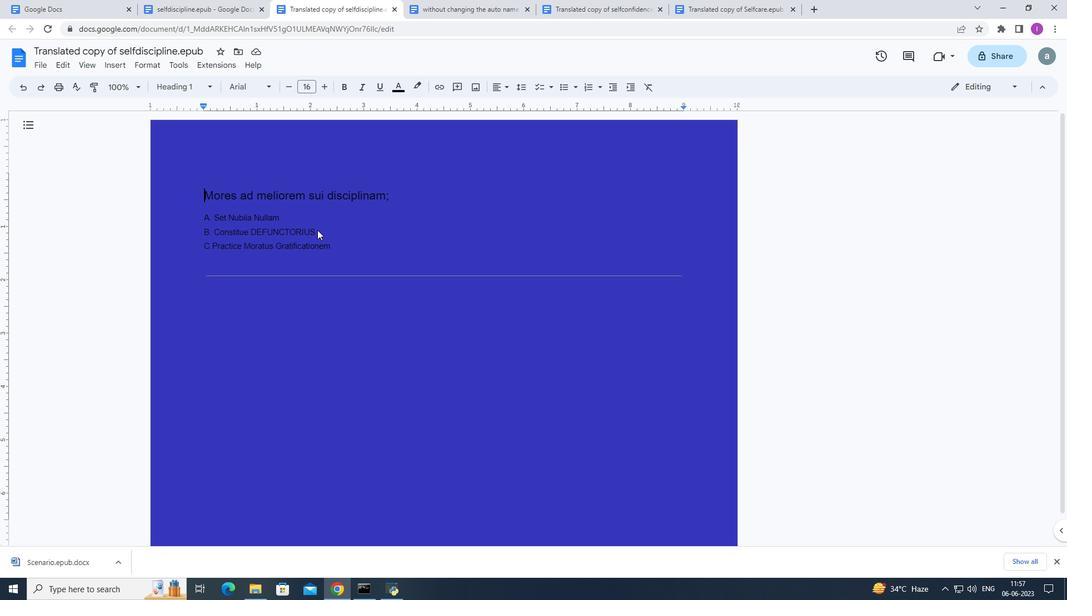 
Action: Mouse pressed left at (318, 230)
Screenshot: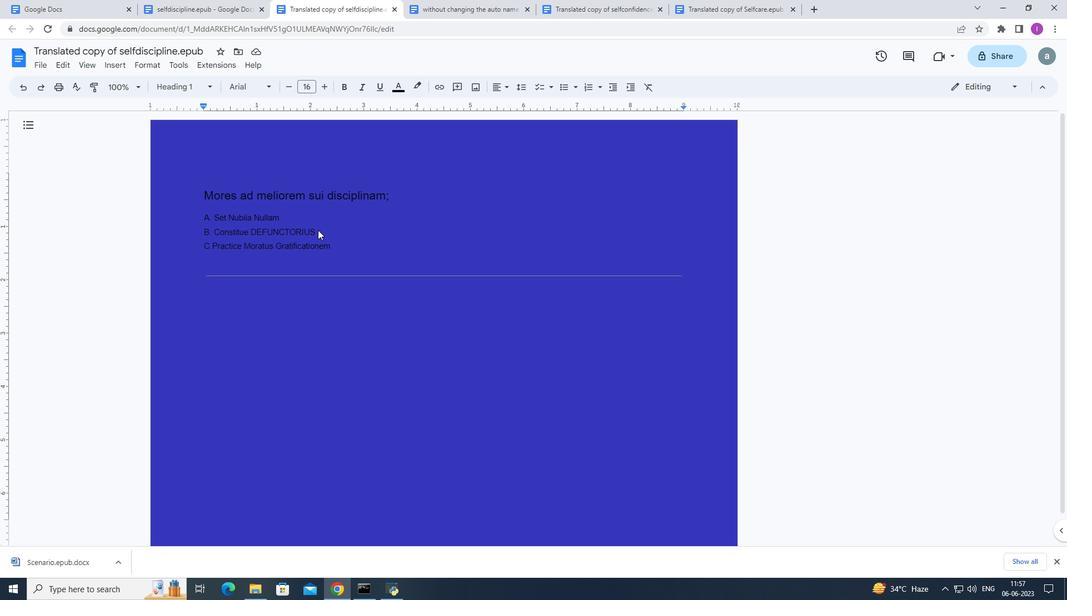 
Action: Mouse moved to (152, 65)
Screenshot: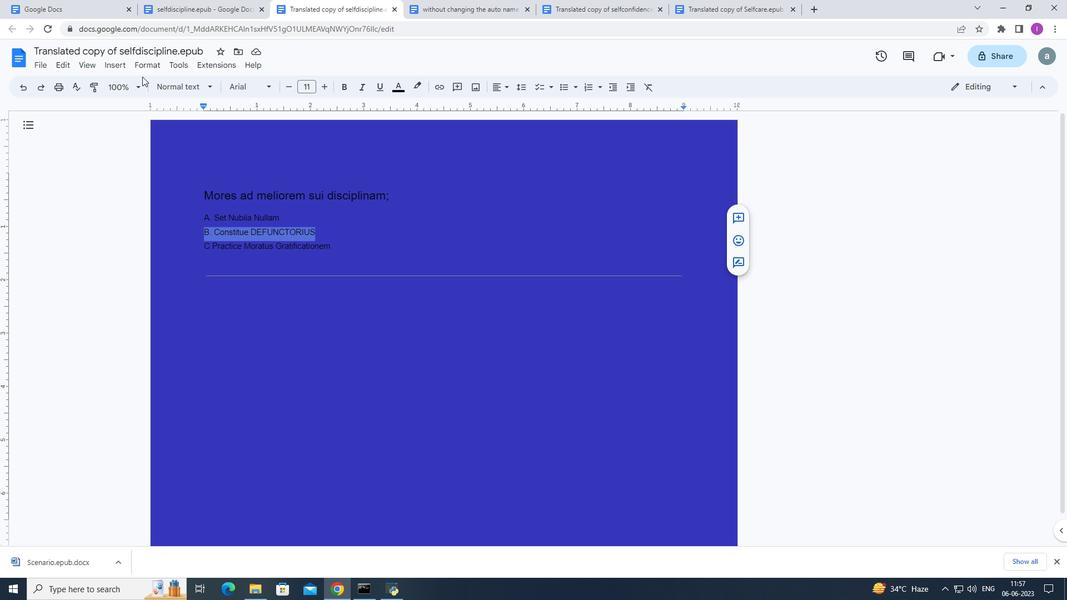 
Action: Mouse pressed left at (152, 65)
Screenshot: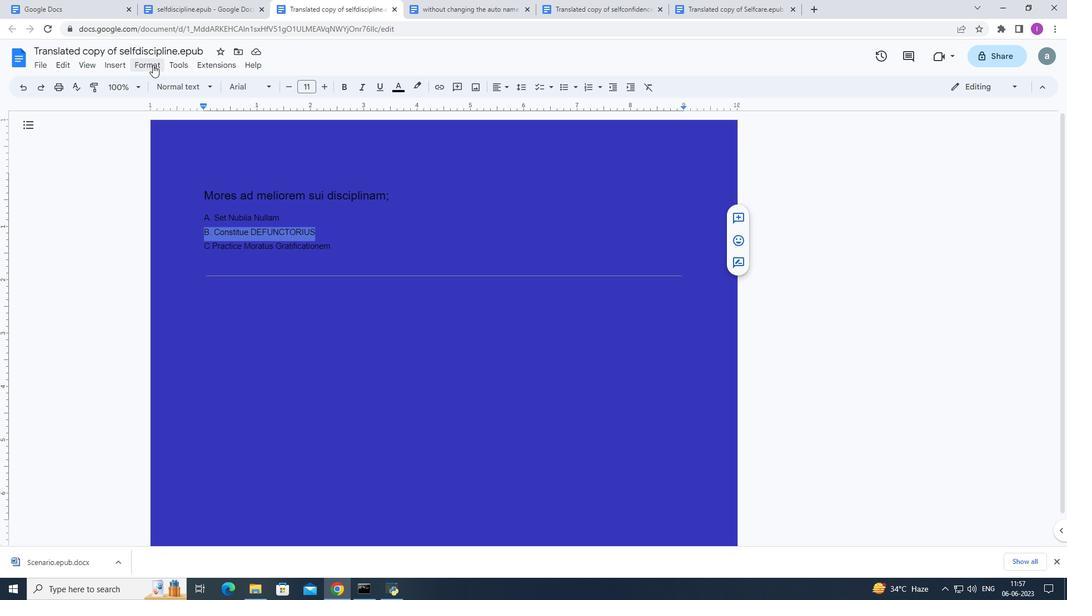 
Action: Mouse moved to (168, 325)
Screenshot: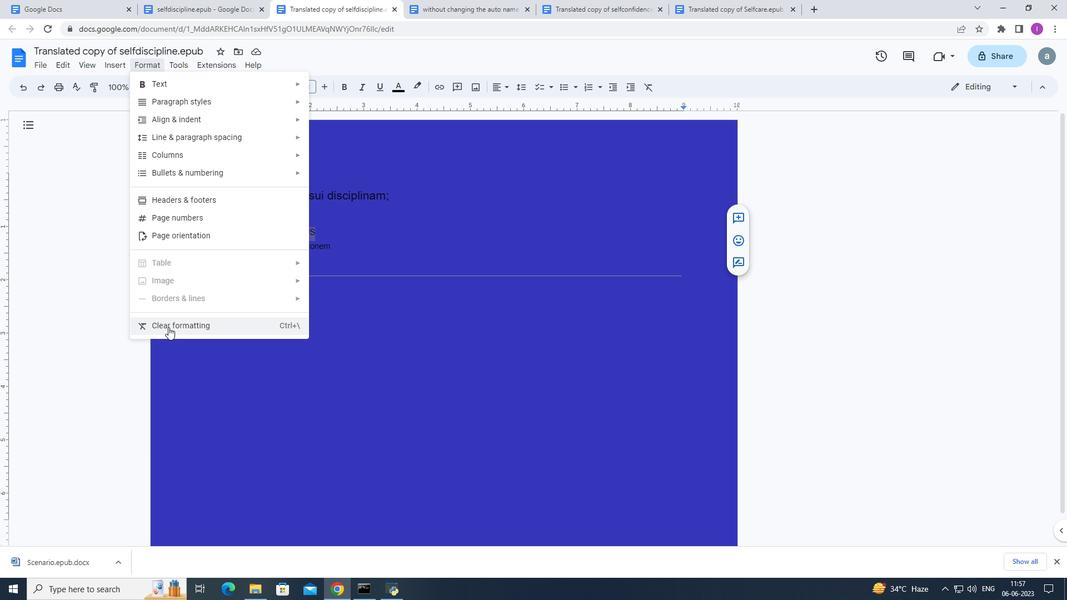 
Action: Mouse pressed left at (168, 325)
Screenshot: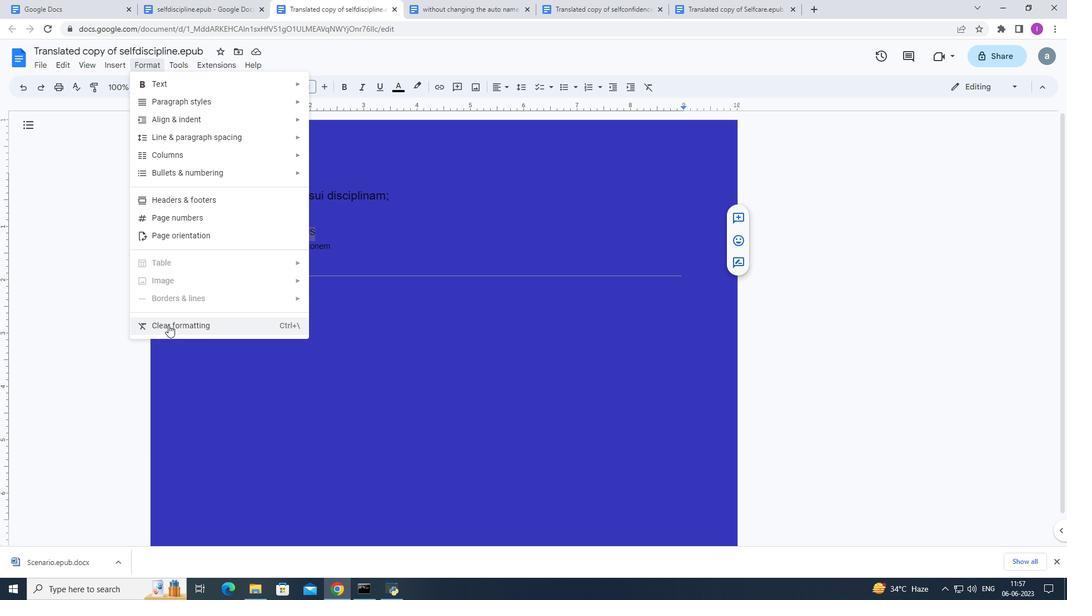 
Action: Mouse moved to (168, 324)
Screenshot: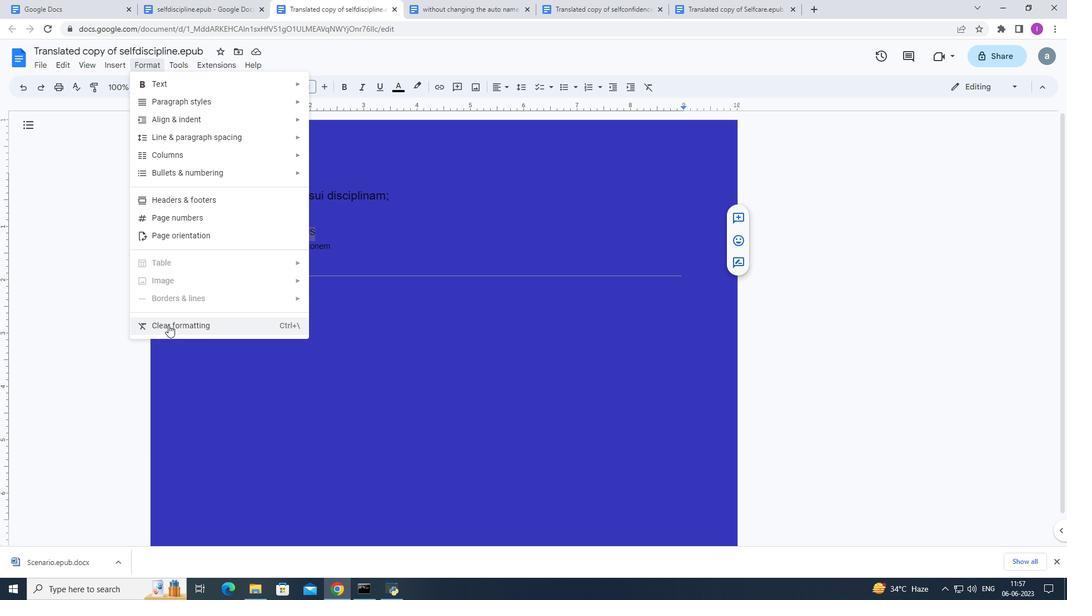 
